 Task: Find connections with filter location Maceió with filter topic #sustainabilitywith filter profile language Spanish with filter current company AVL with filter school Manipal Institute of Technology with filter industry Freight and Package Transportation with filter service category FIle Management with filter keywords title Counselor
Action: Mouse moved to (475, 82)
Screenshot: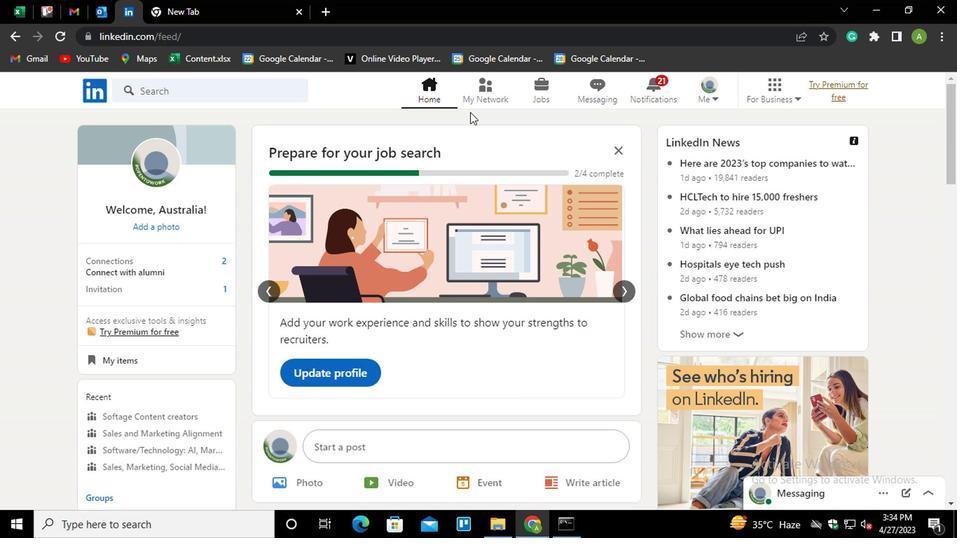
Action: Mouse pressed left at (475, 82)
Screenshot: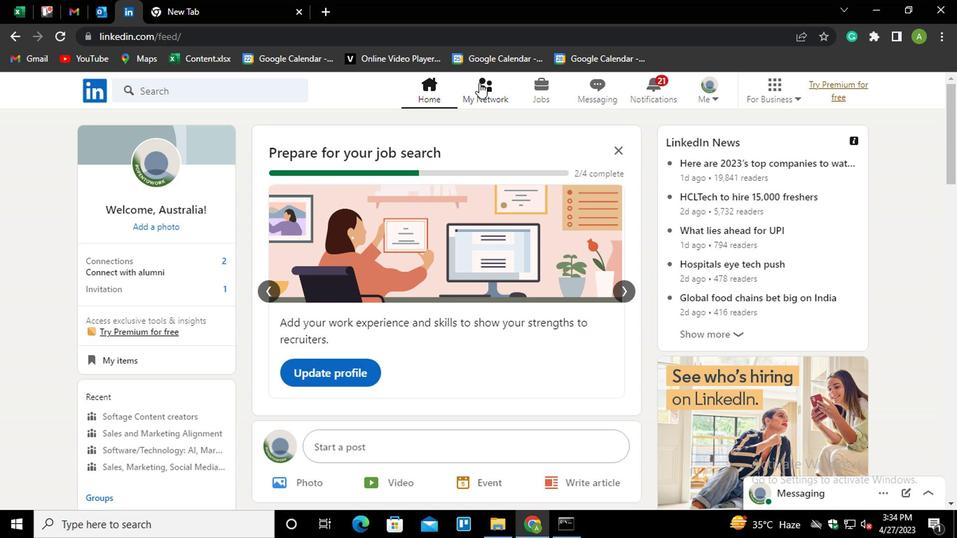 
Action: Mouse moved to (124, 162)
Screenshot: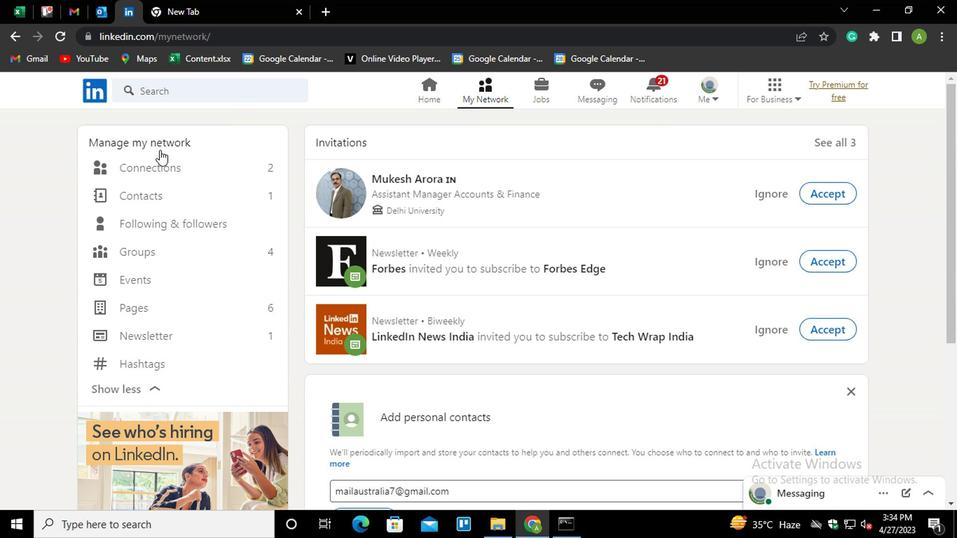 
Action: Mouse pressed left at (124, 162)
Screenshot: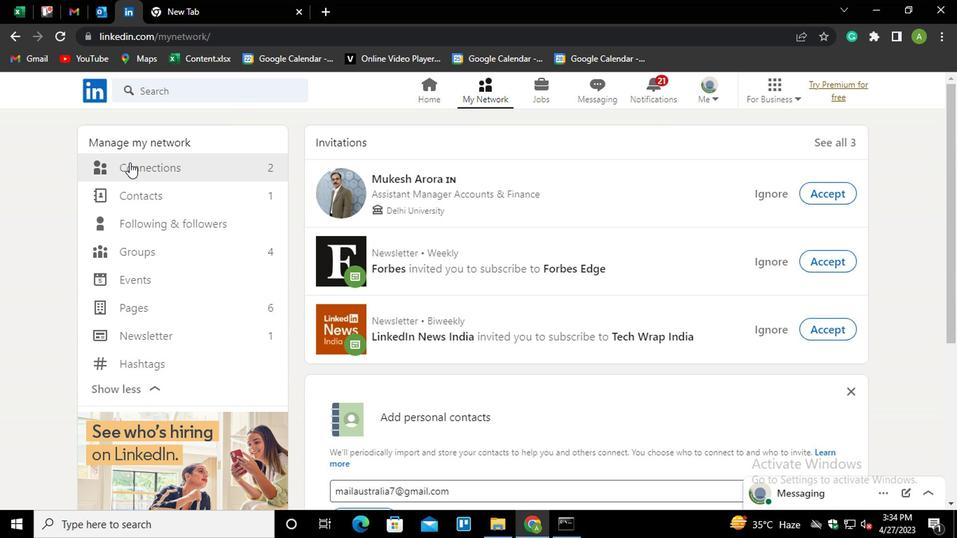 
Action: Mouse moved to (561, 172)
Screenshot: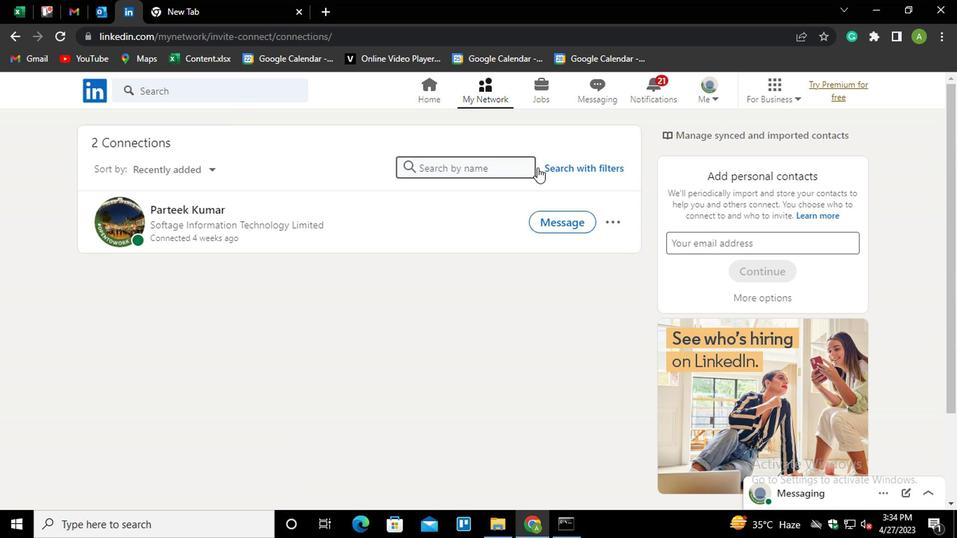 
Action: Mouse pressed left at (561, 172)
Screenshot: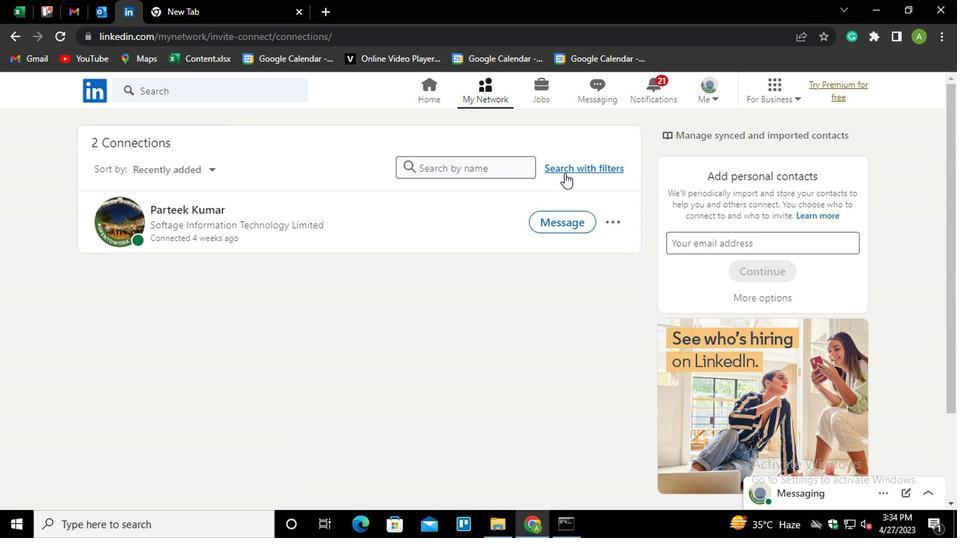 
Action: Mouse moved to (507, 132)
Screenshot: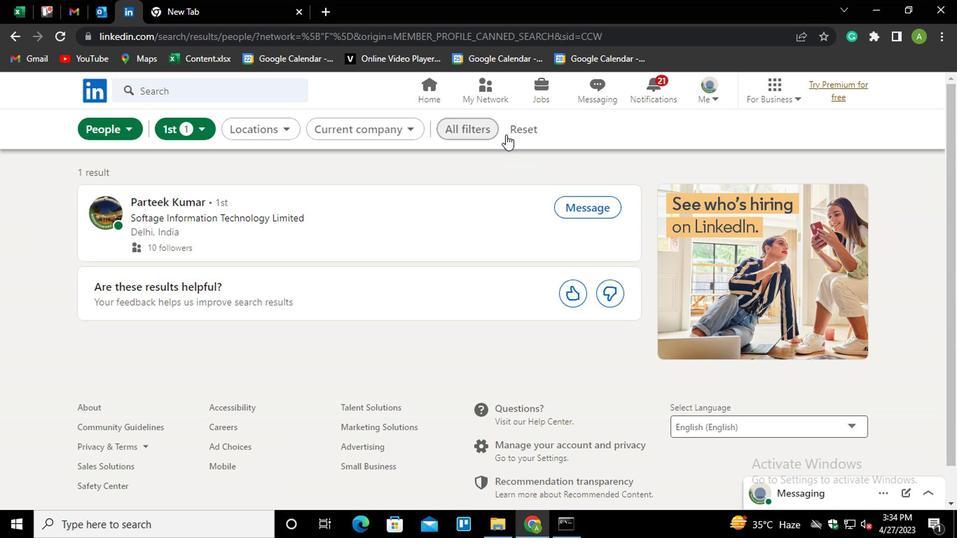 
Action: Mouse pressed left at (507, 132)
Screenshot: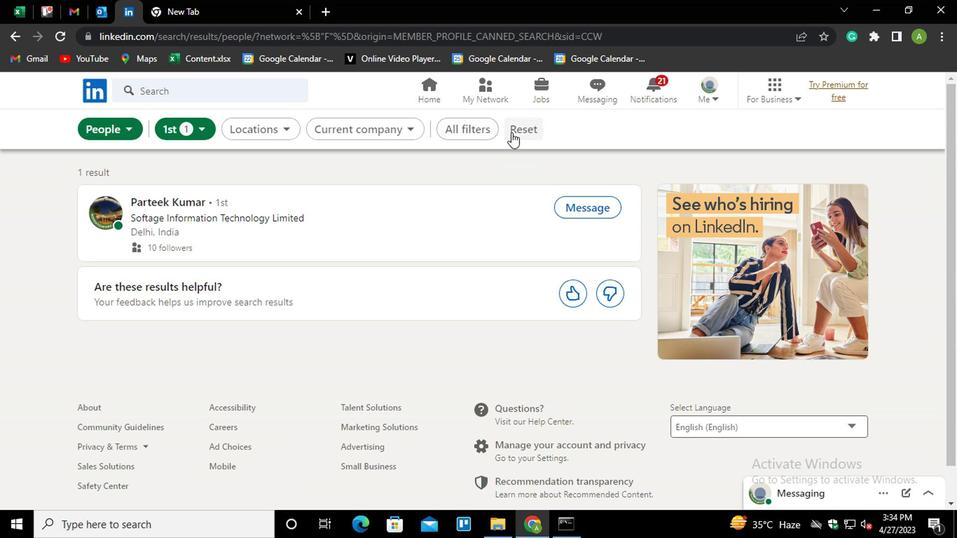 
Action: Mouse moved to (499, 128)
Screenshot: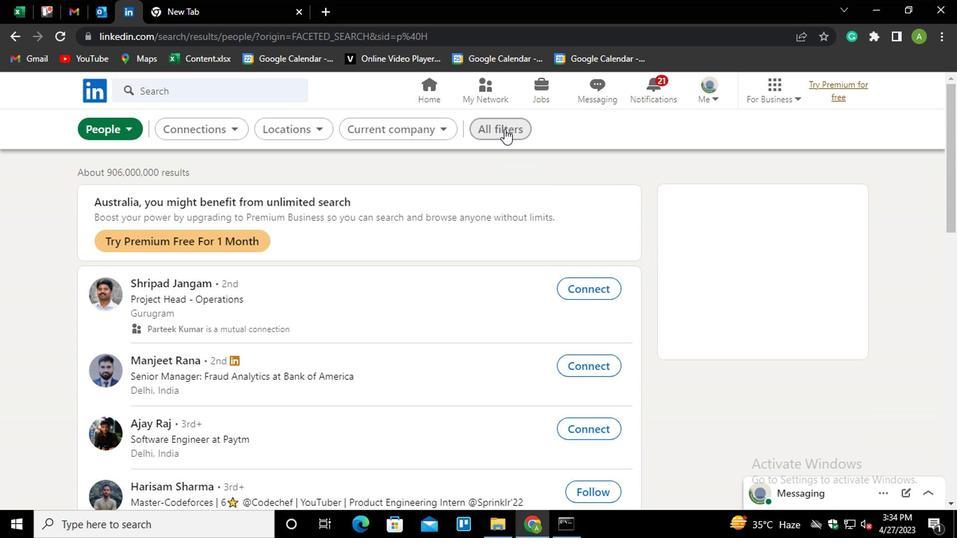 
Action: Mouse pressed left at (499, 128)
Screenshot: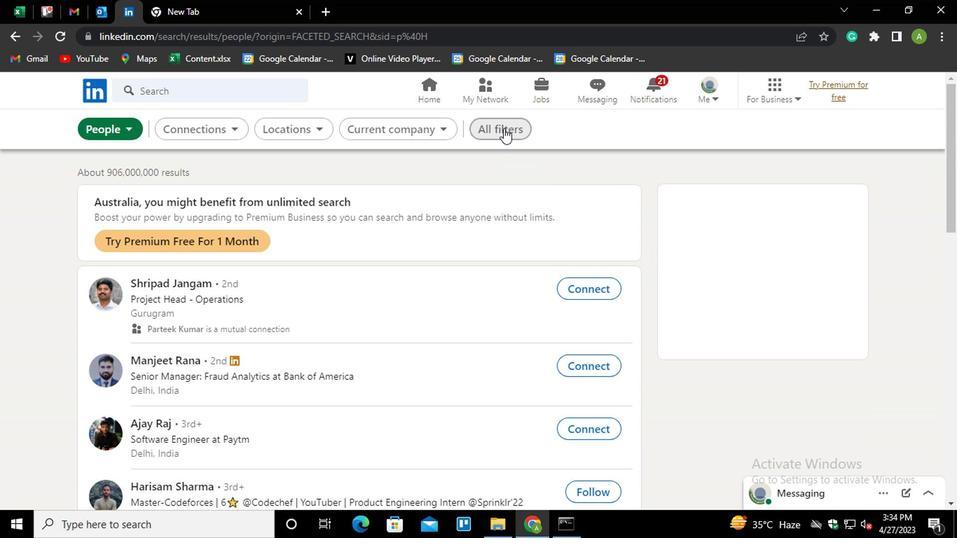 
Action: Mouse moved to (670, 241)
Screenshot: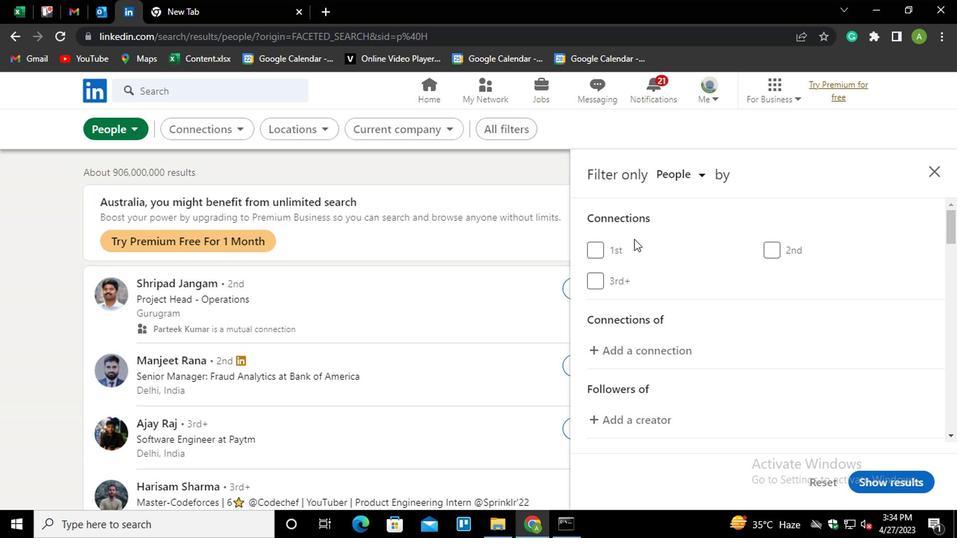
Action: Mouse scrolled (670, 241) with delta (0, 0)
Screenshot: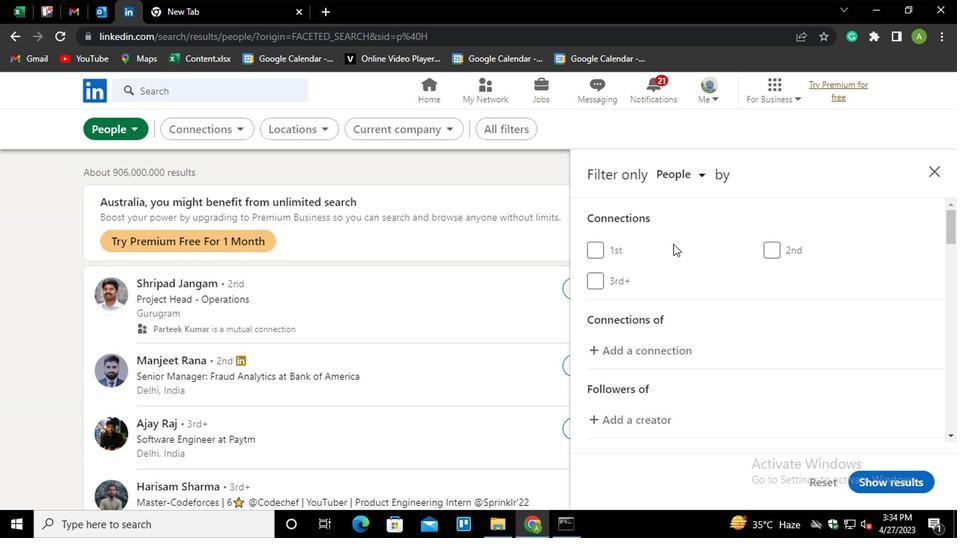 
Action: Mouse scrolled (670, 241) with delta (0, 0)
Screenshot: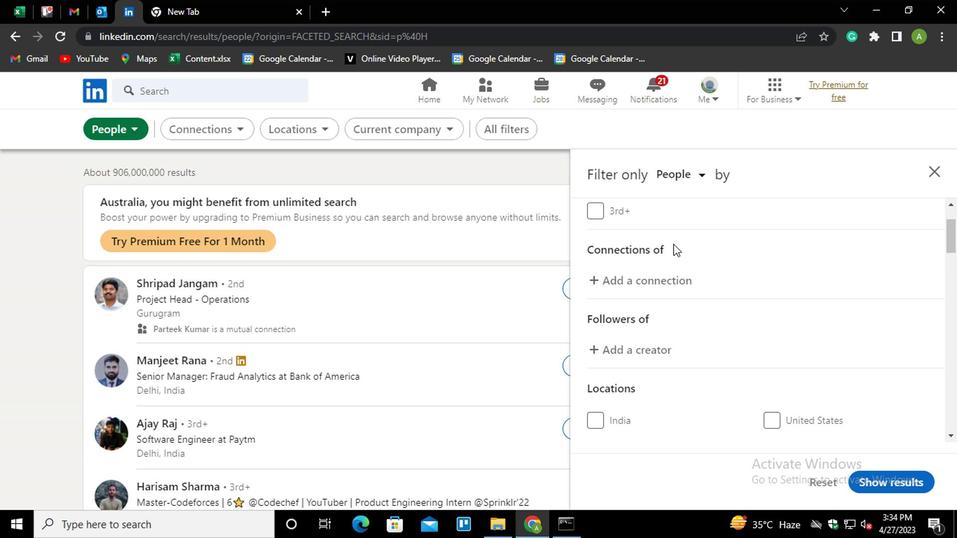 
Action: Mouse scrolled (670, 241) with delta (0, 0)
Screenshot: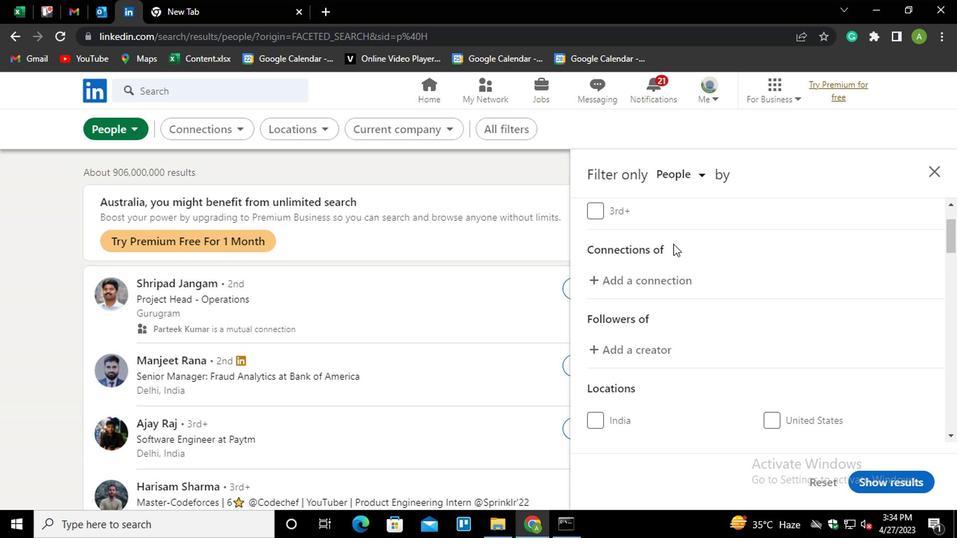 
Action: Mouse moved to (674, 248)
Screenshot: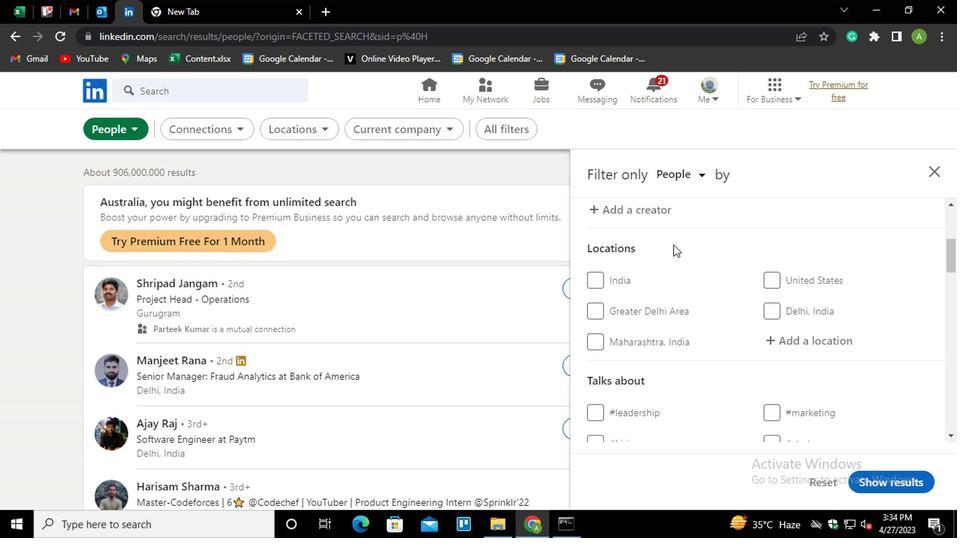 
Action: Mouse scrolled (674, 248) with delta (0, 0)
Screenshot: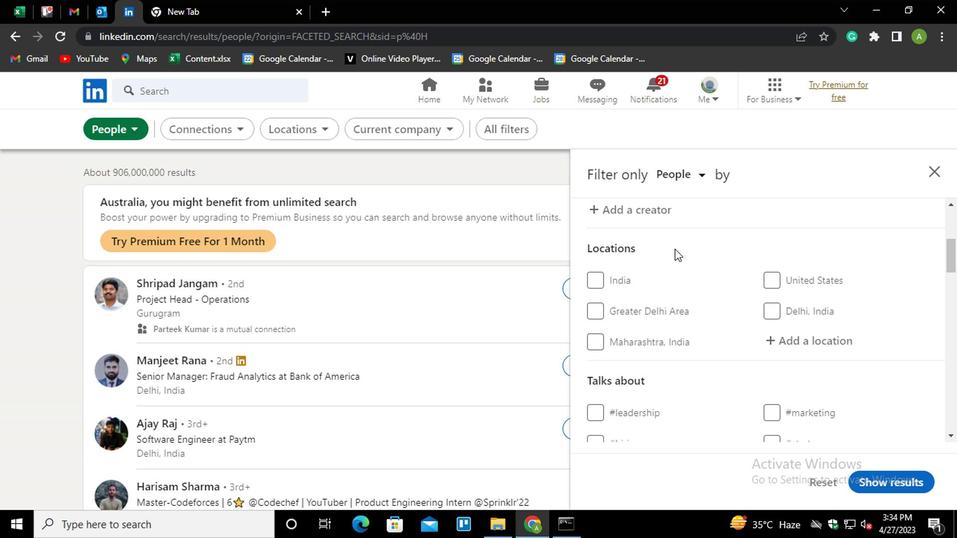 
Action: Mouse moved to (765, 263)
Screenshot: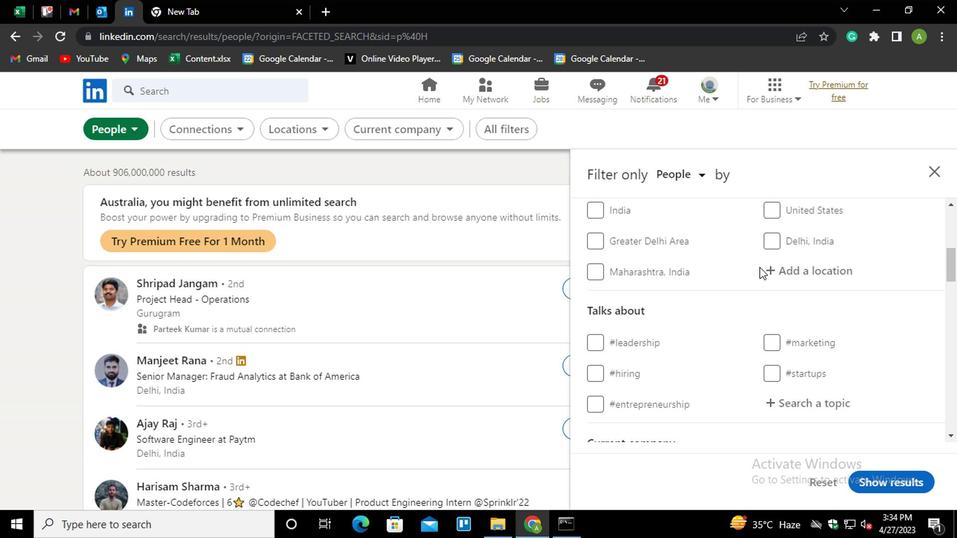 
Action: Mouse pressed left at (765, 263)
Screenshot: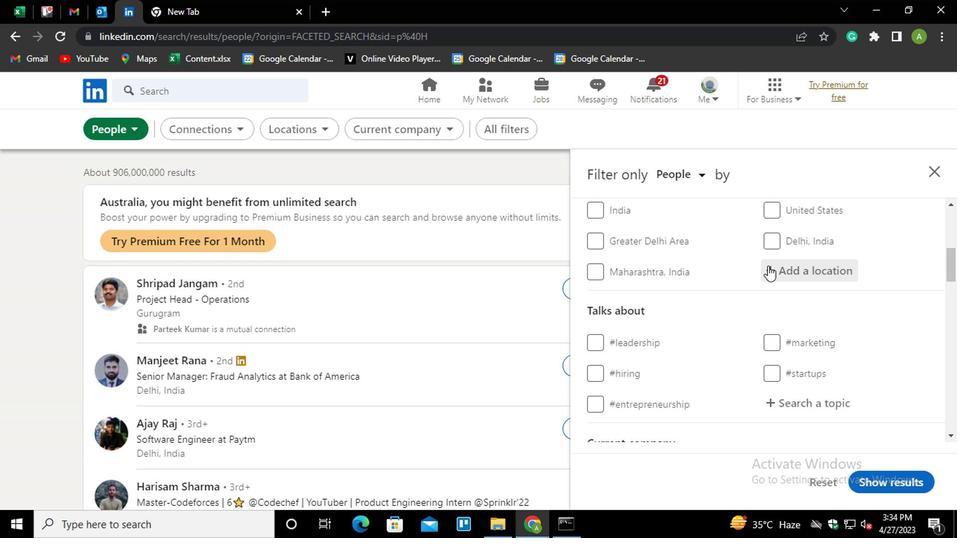 
Action: Mouse moved to (779, 270)
Screenshot: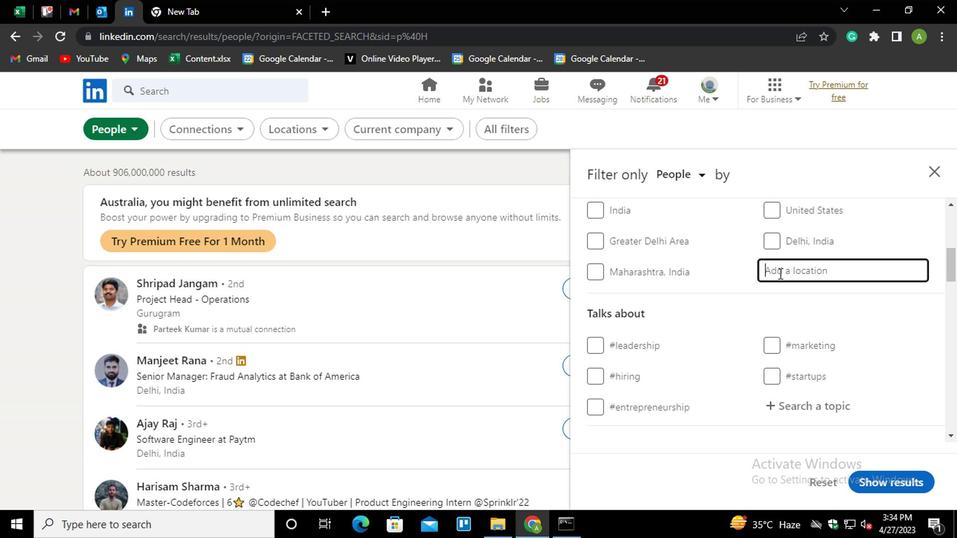 
Action: Mouse pressed left at (779, 270)
Screenshot: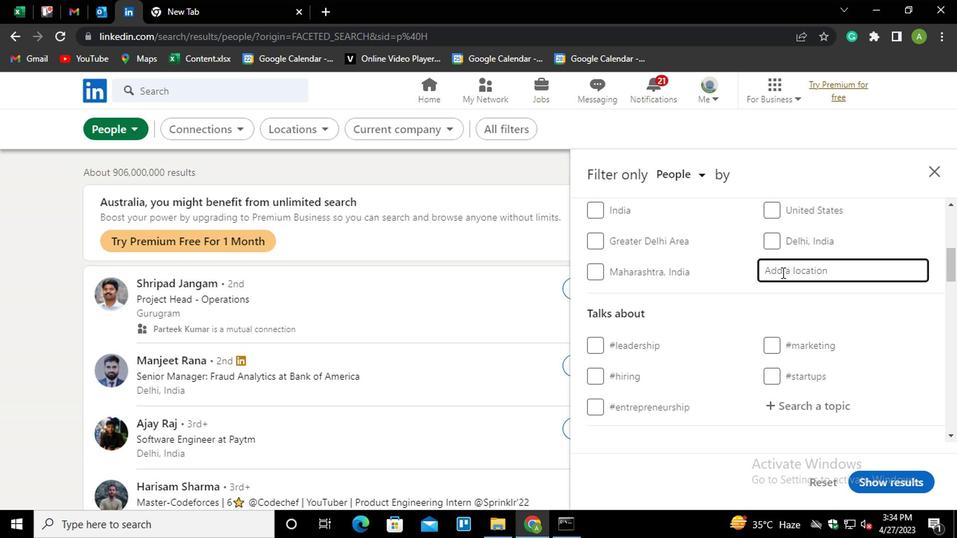 
Action: Mouse moved to (779, 269)
Screenshot: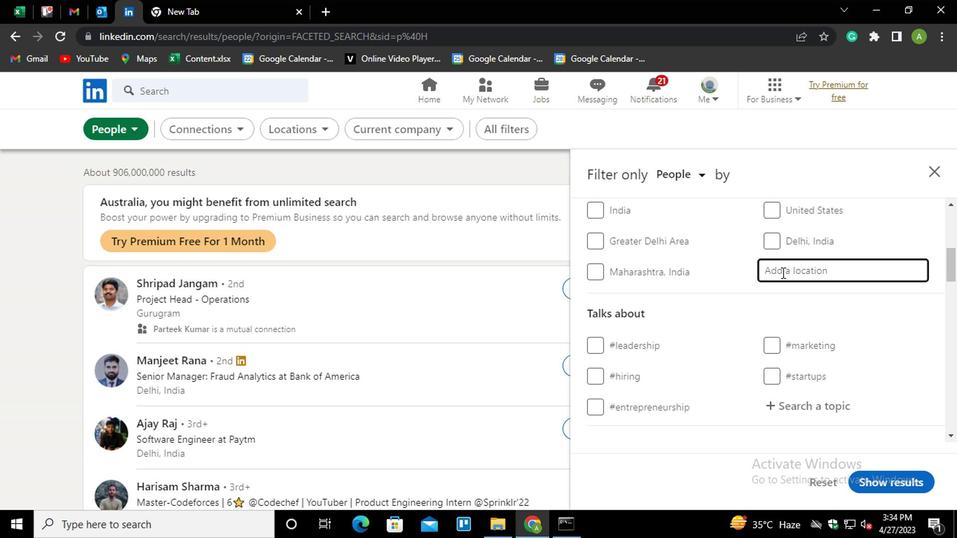 
Action: Key pressed <Key.shift>MACEIO<Key.down><Key.enter>
Screenshot: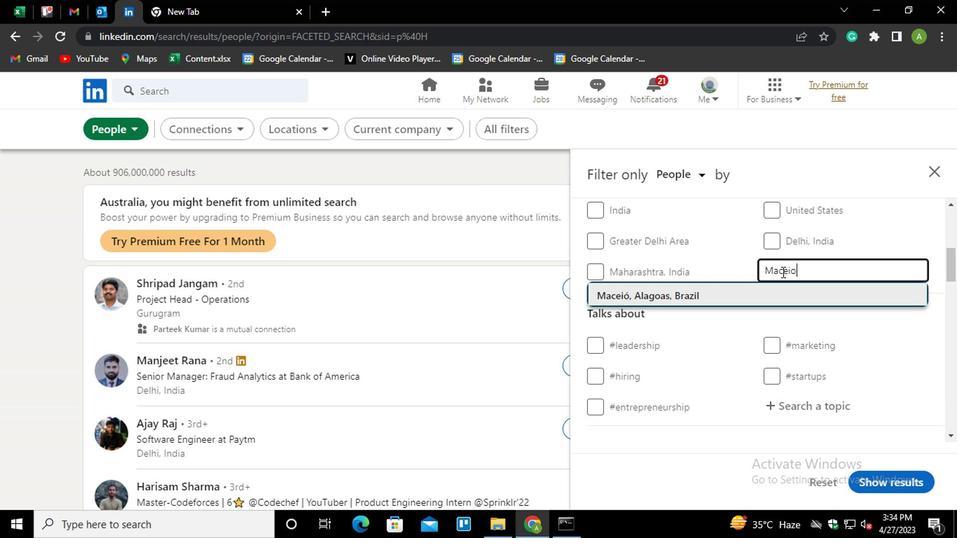 
Action: Mouse scrolled (779, 268) with delta (0, 0)
Screenshot: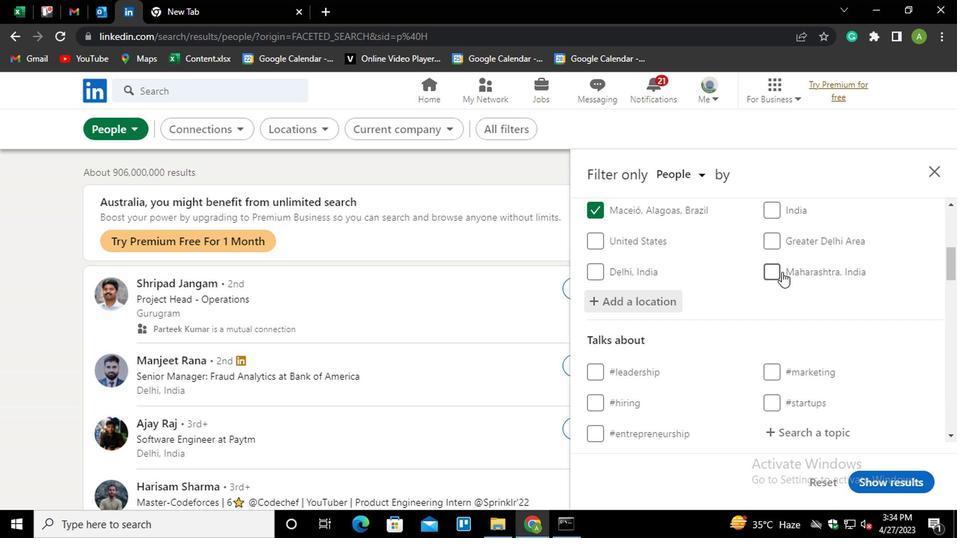 
Action: Mouse moved to (781, 268)
Screenshot: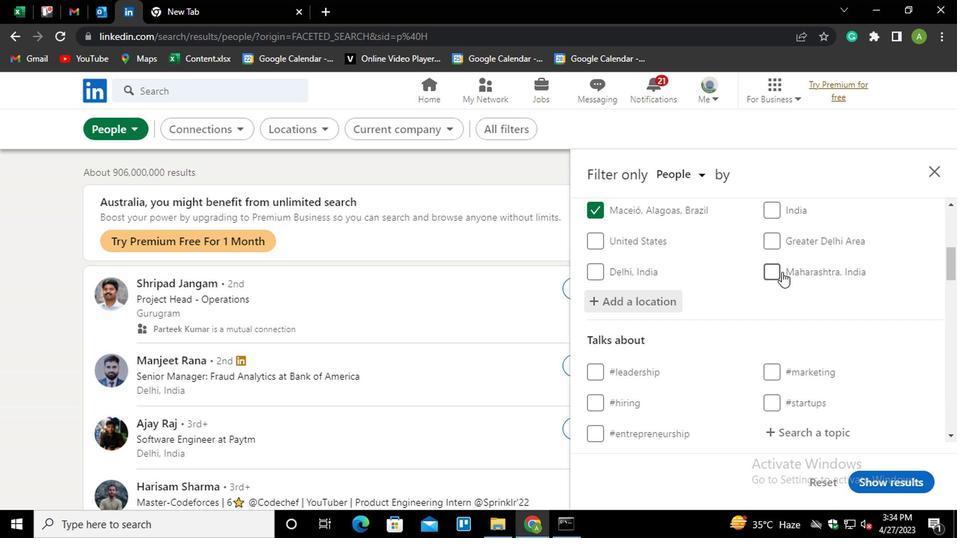 
Action: Mouse scrolled (781, 267) with delta (0, 0)
Screenshot: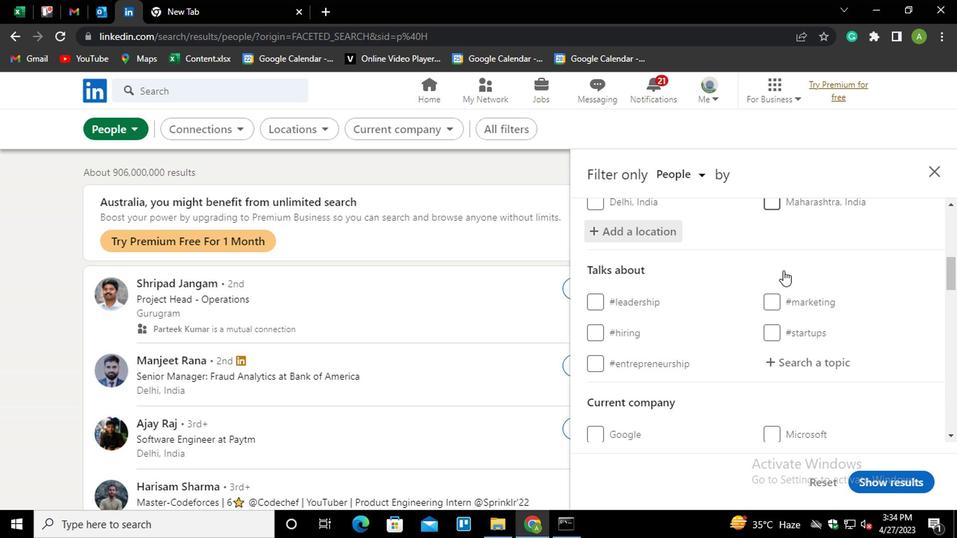
Action: Mouse moved to (781, 268)
Screenshot: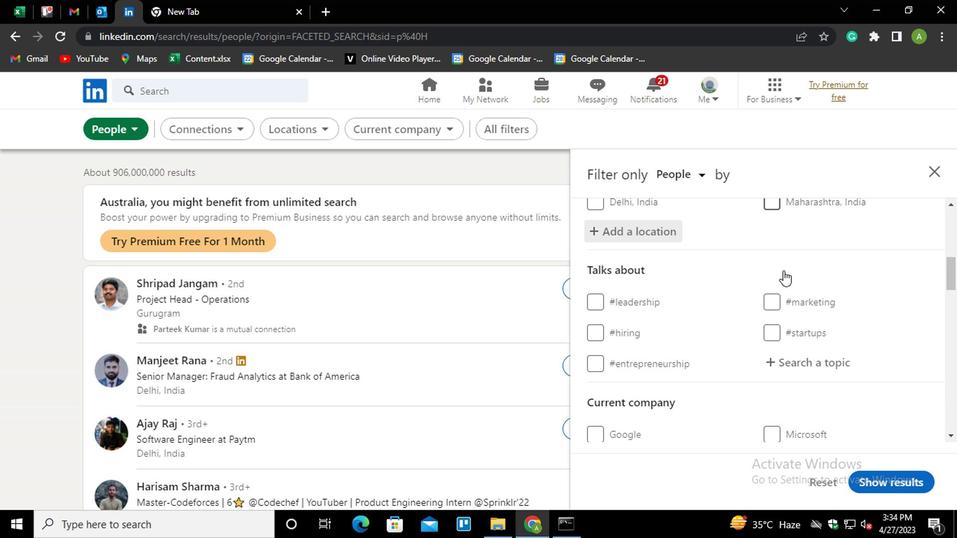 
Action: Mouse scrolled (781, 267) with delta (0, 0)
Screenshot: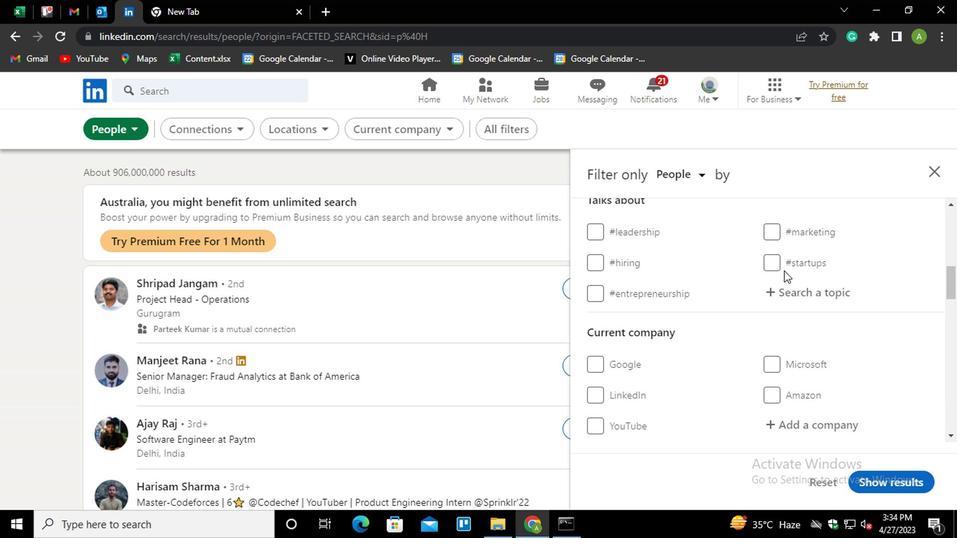 
Action: Mouse scrolled (781, 268) with delta (0, 0)
Screenshot: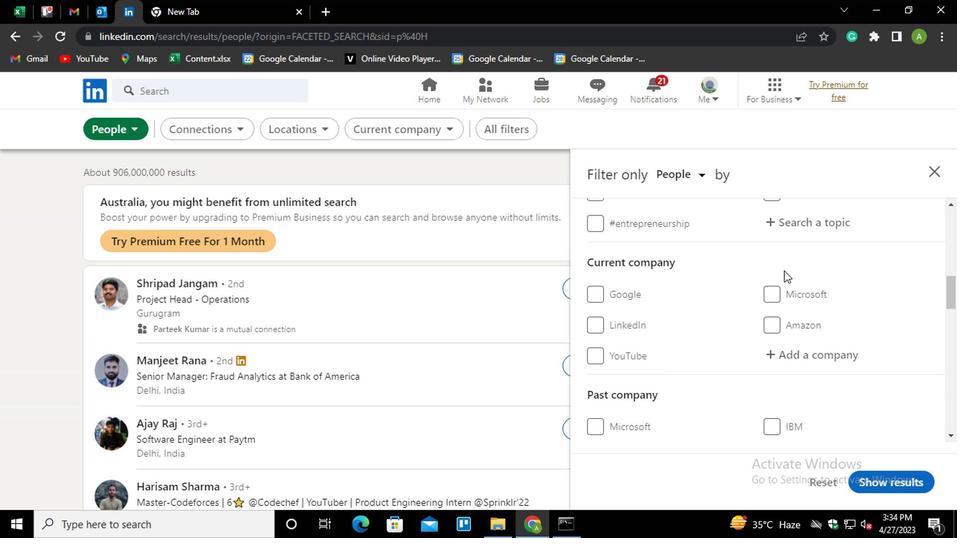 
Action: Mouse scrolled (781, 268) with delta (0, 0)
Screenshot: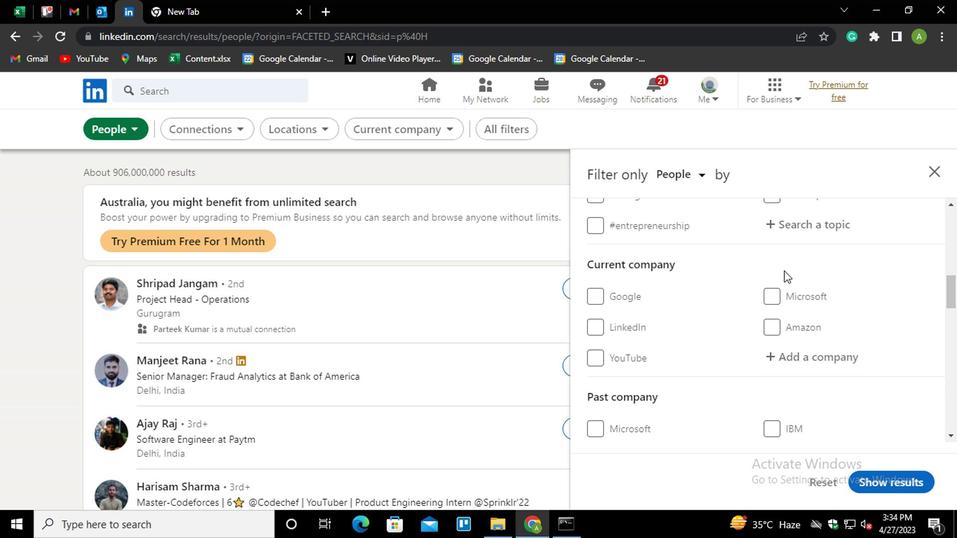 
Action: Mouse scrolled (781, 268) with delta (0, 0)
Screenshot: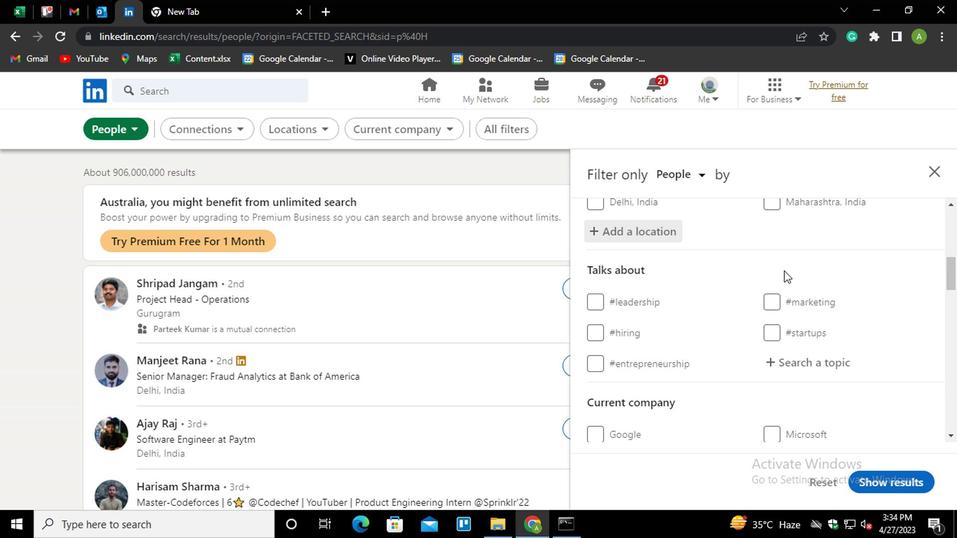 
Action: Mouse moved to (777, 420)
Screenshot: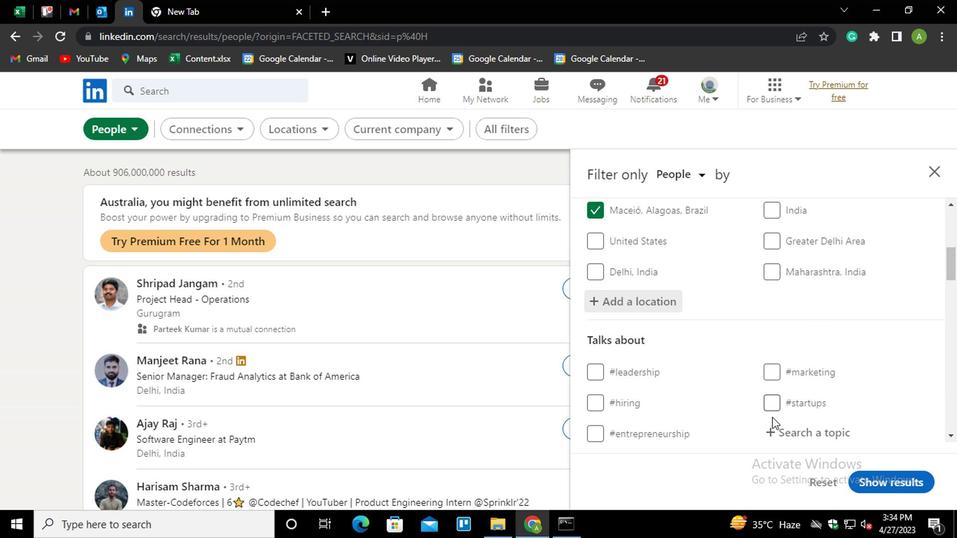 
Action: Mouse pressed left at (777, 420)
Screenshot: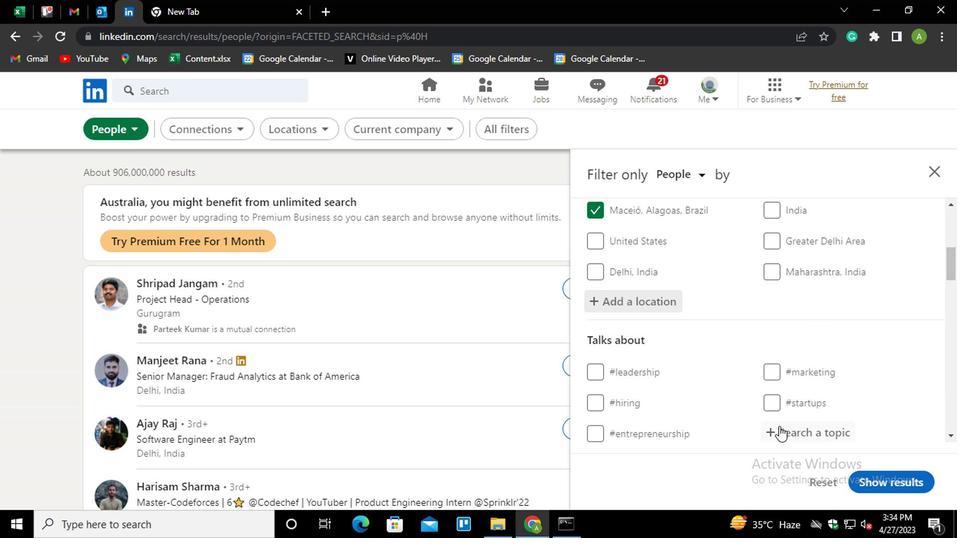 
Action: Mouse moved to (779, 422)
Screenshot: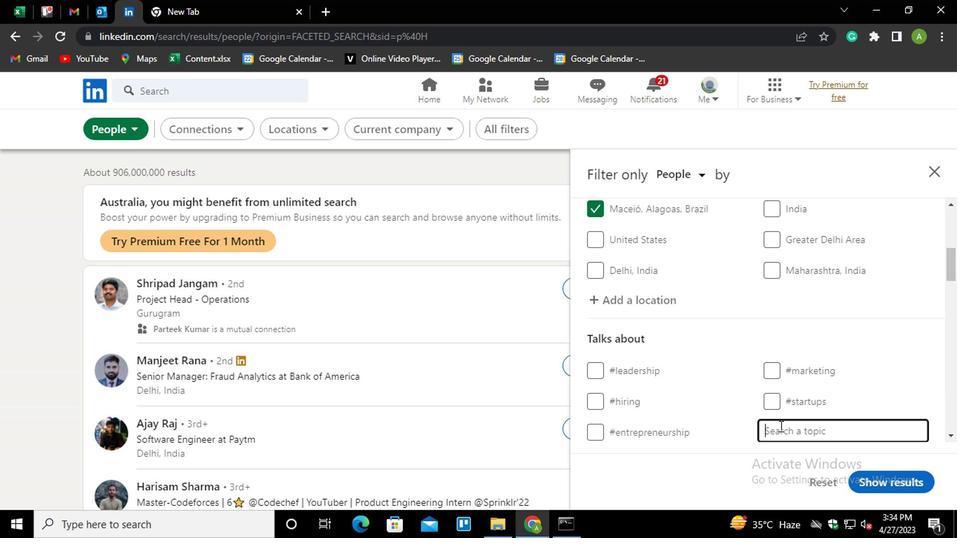 
Action: Mouse pressed left at (779, 422)
Screenshot: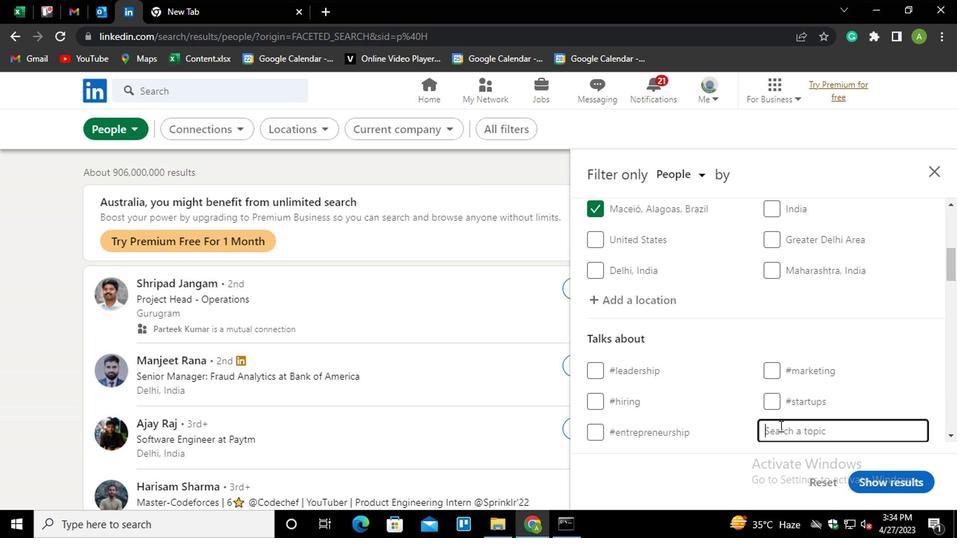 
Action: Mouse scrolled (779, 421) with delta (0, 0)
Screenshot: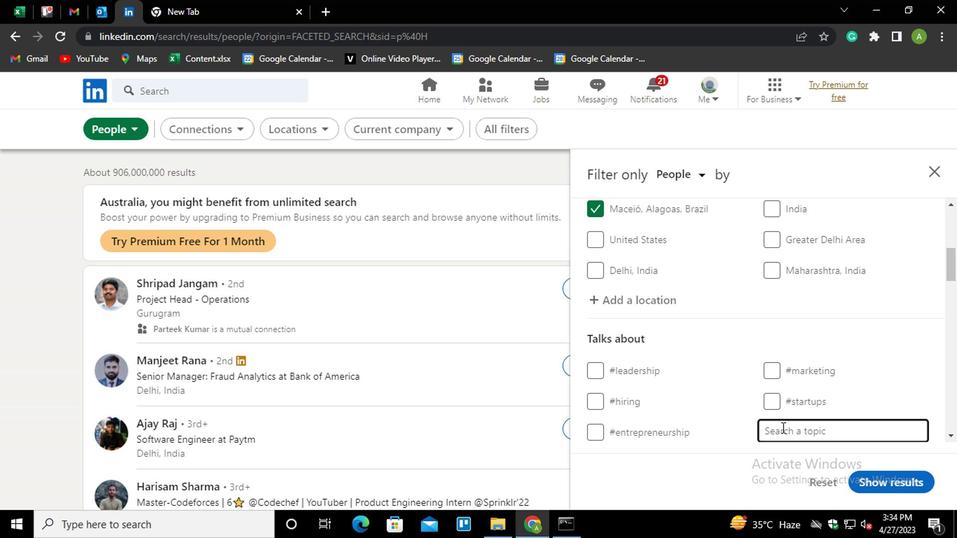 
Action: Key pressed <Key.shift>#SIS<Key.backspace><Key.backspace>USTAINABILITY
Screenshot: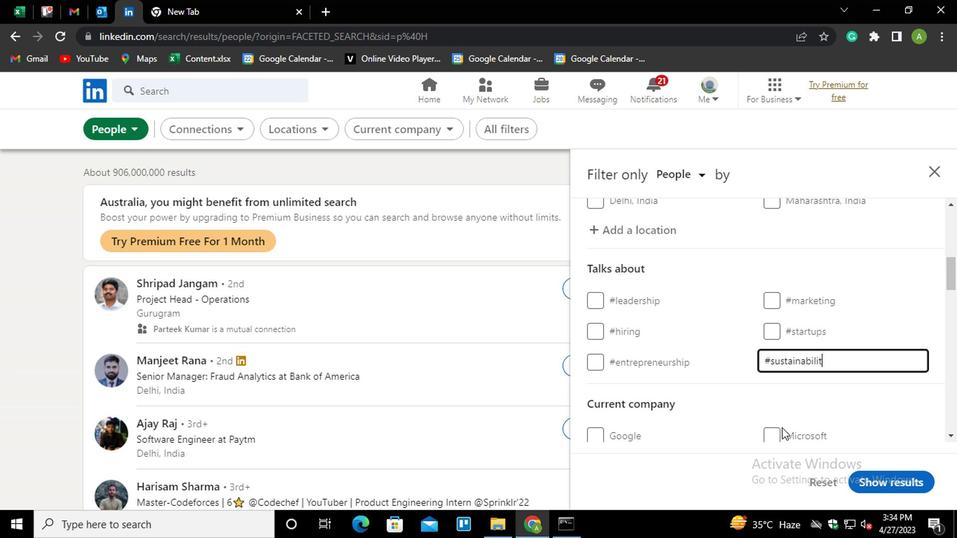 
Action: Mouse moved to (899, 398)
Screenshot: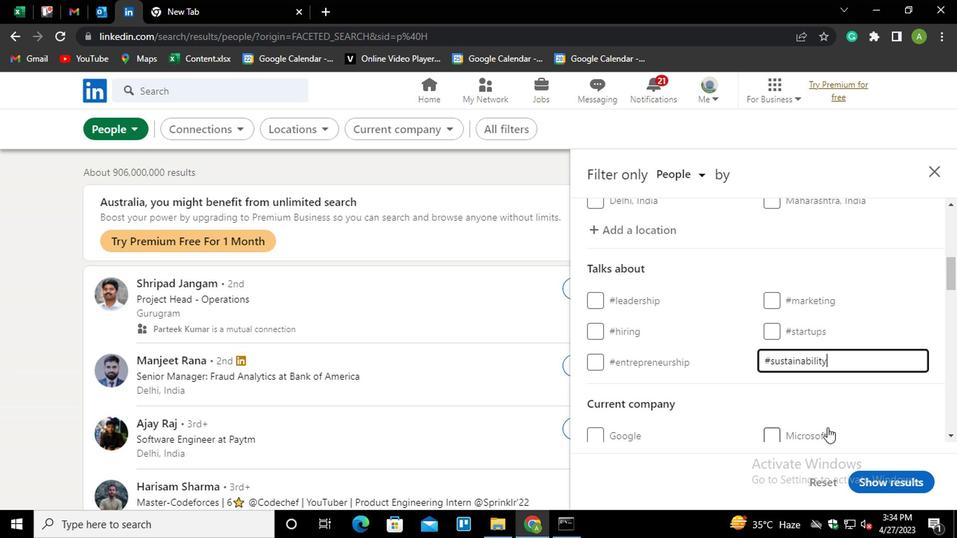 
Action: Mouse pressed left at (899, 398)
Screenshot: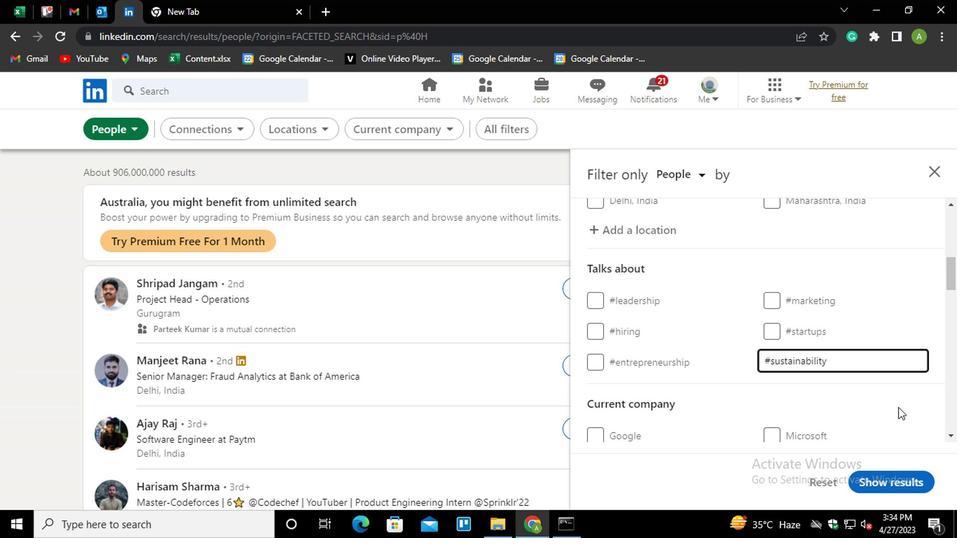 
Action: Mouse scrolled (899, 398) with delta (0, 0)
Screenshot: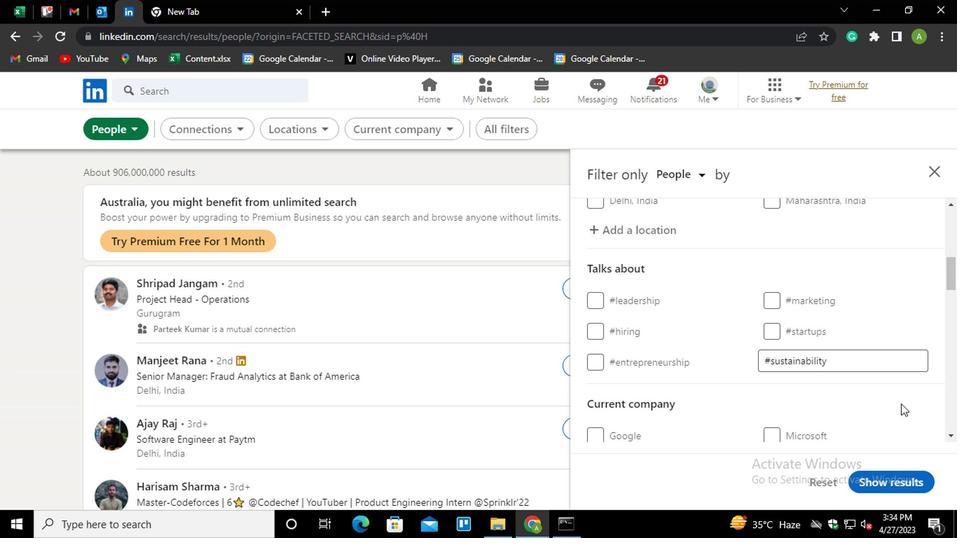 
Action: Mouse moved to (898, 394)
Screenshot: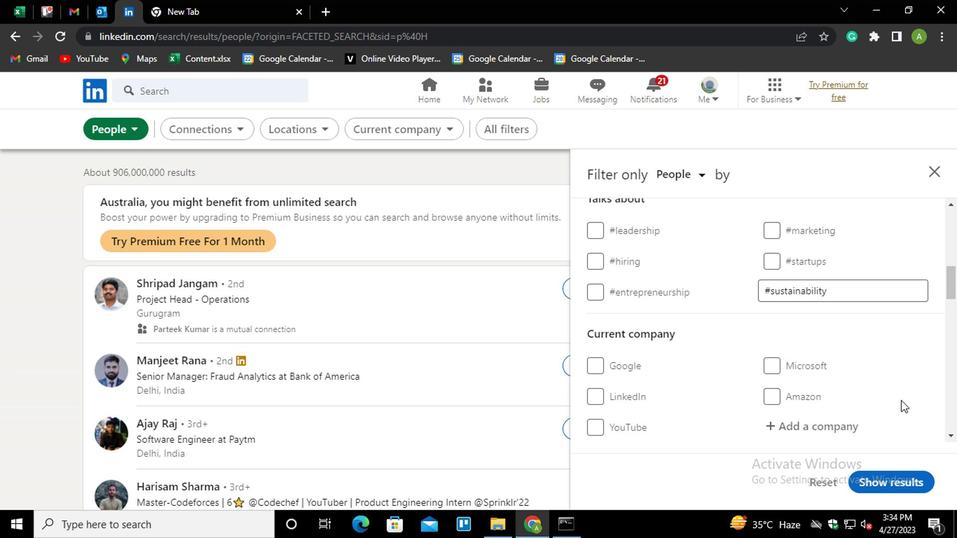 
Action: Mouse scrolled (898, 393) with delta (0, 0)
Screenshot: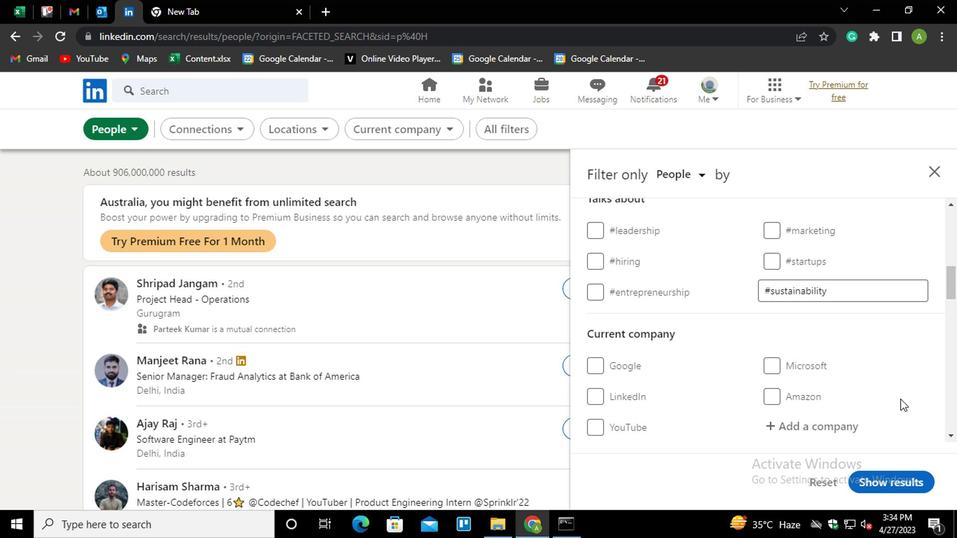 
Action: Mouse scrolled (898, 393) with delta (0, 0)
Screenshot: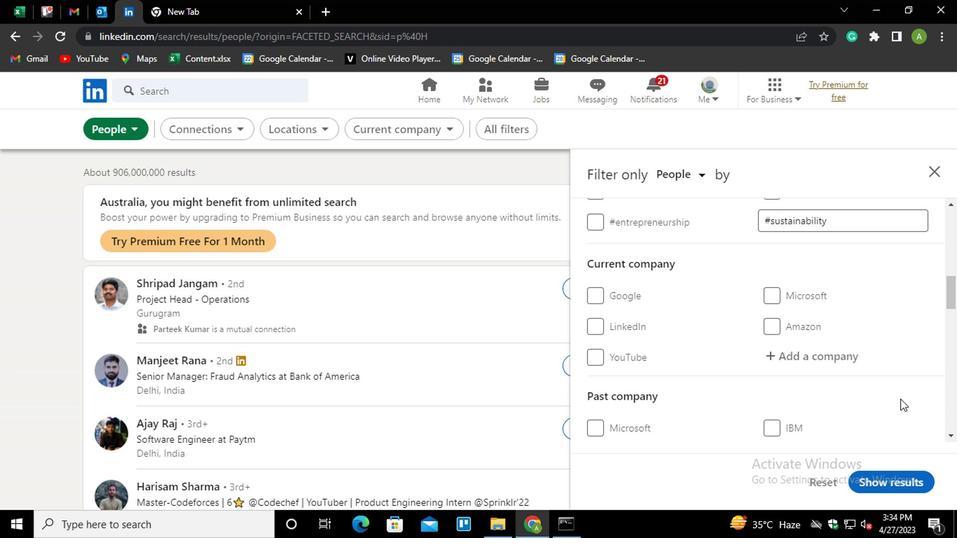 
Action: Mouse moved to (898, 393)
Screenshot: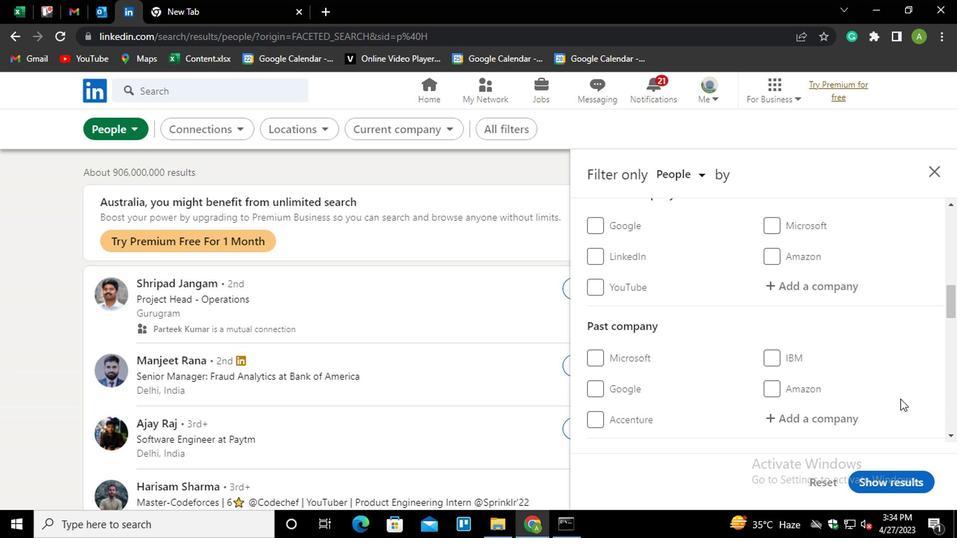 
Action: Mouse scrolled (898, 392) with delta (0, 0)
Screenshot: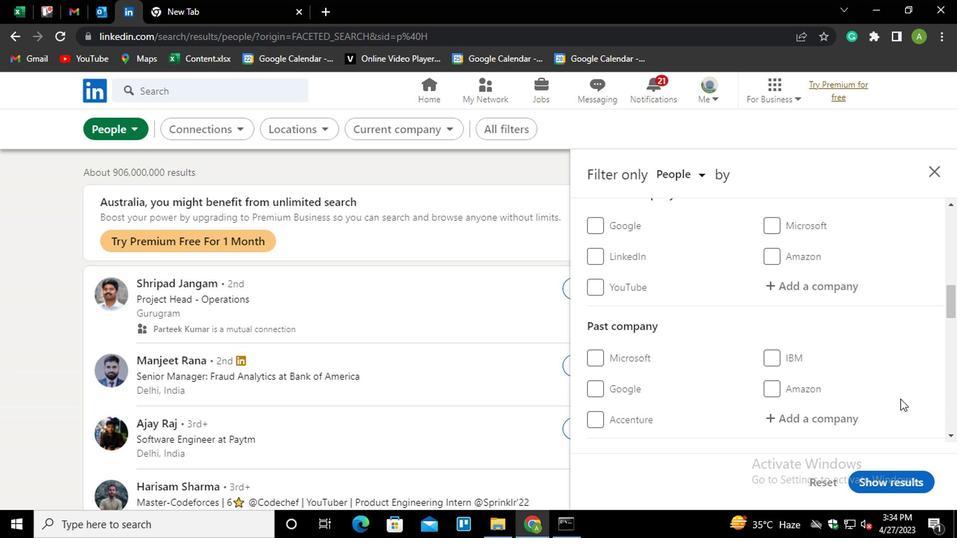 
Action: Mouse scrolled (898, 392) with delta (0, 0)
Screenshot: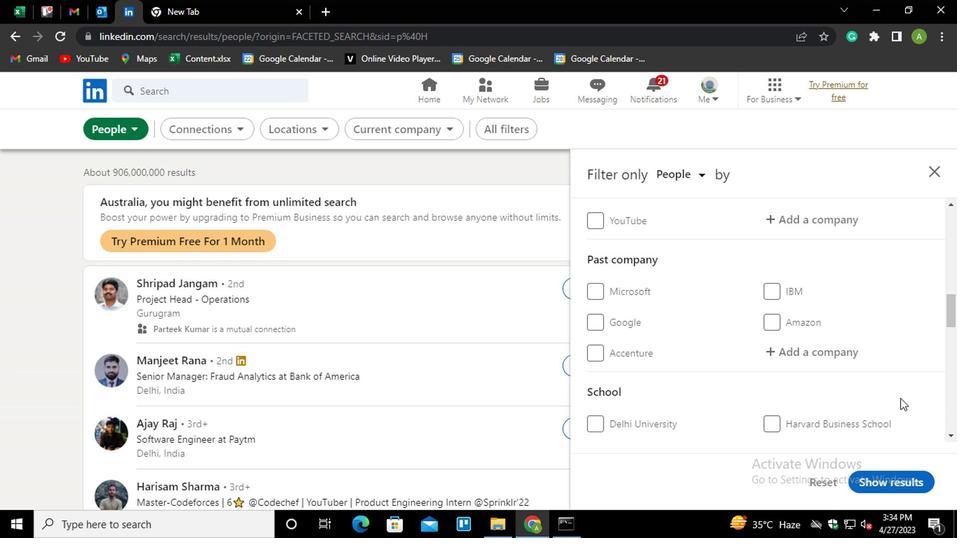 
Action: Mouse scrolled (898, 392) with delta (0, 0)
Screenshot: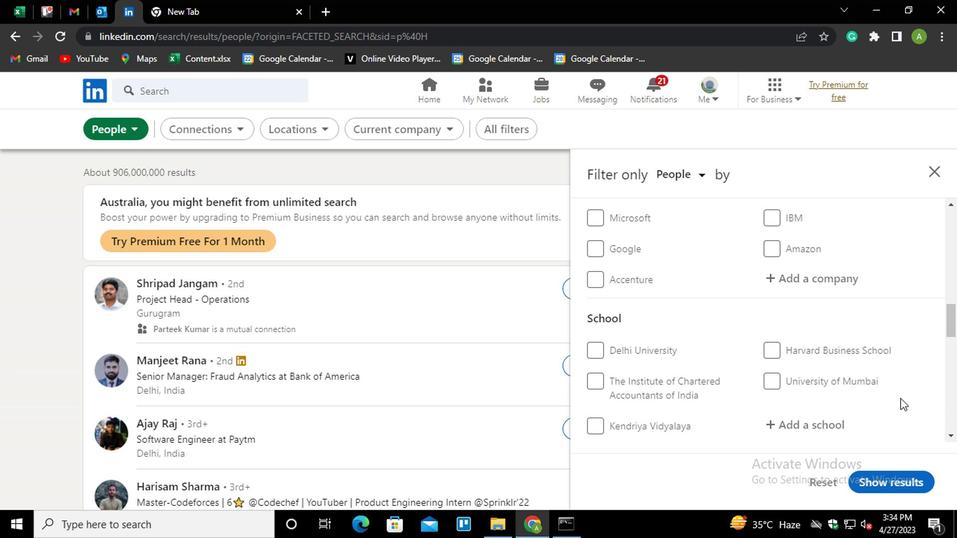 
Action: Mouse moved to (898, 393)
Screenshot: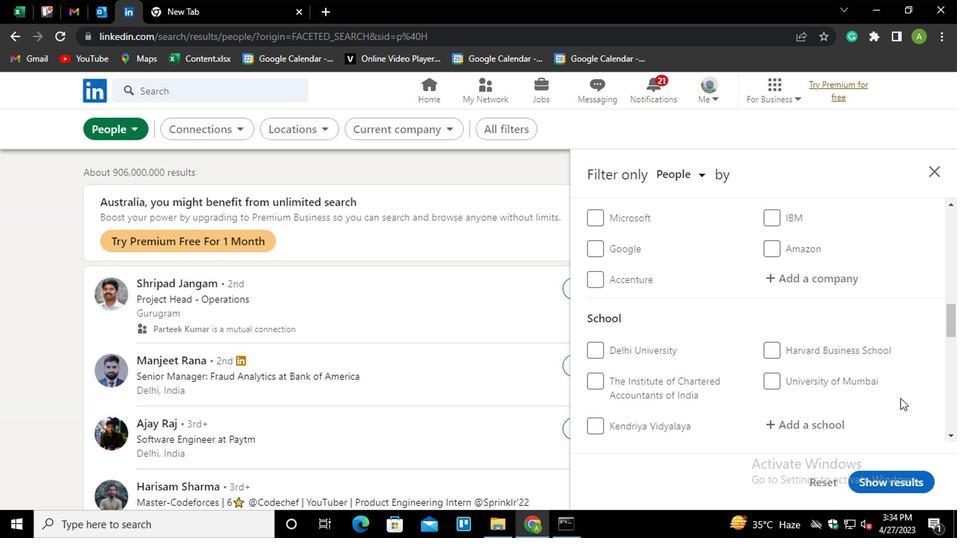 
Action: Mouse scrolled (898, 392) with delta (0, 0)
Screenshot: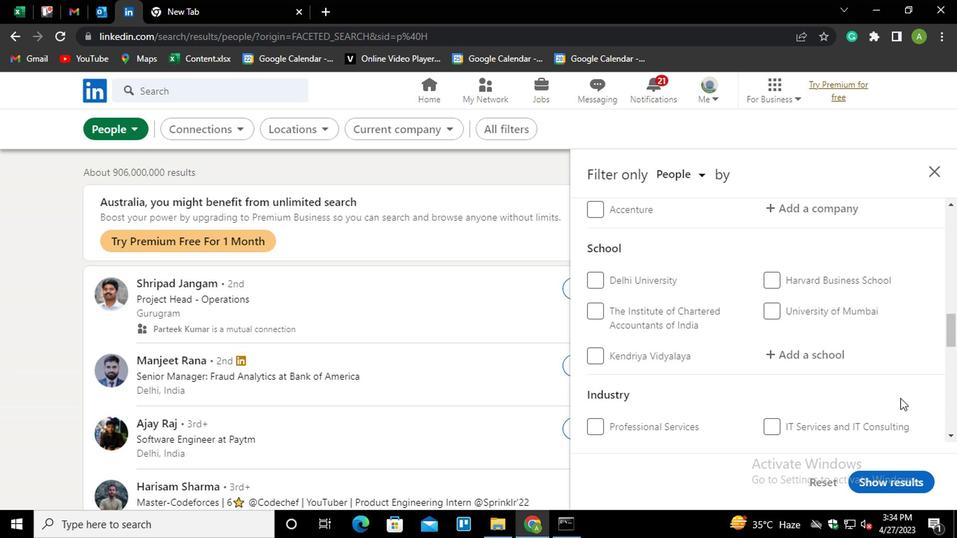 
Action: Mouse scrolled (898, 392) with delta (0, 0)
Screenshot: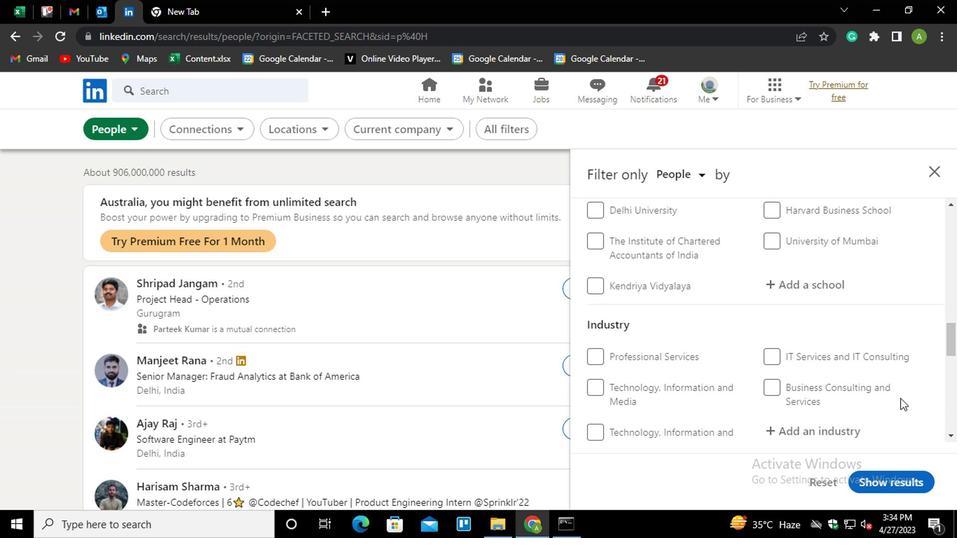 
Action: Mouse scrolled (898, 392) with delta (0, 0)
Screenshot: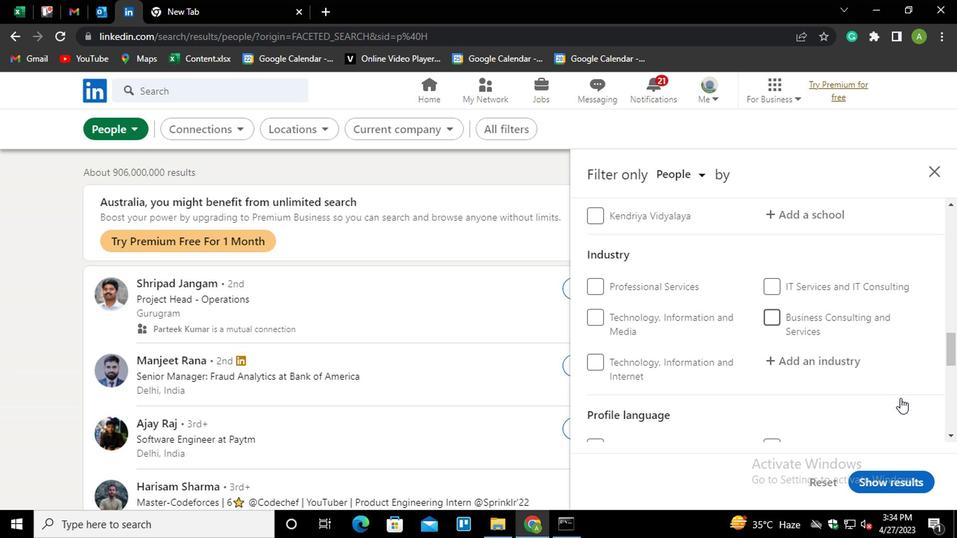 
Action: Mouse scrolled (898, 392) with delta (0, 0)
Screenshot: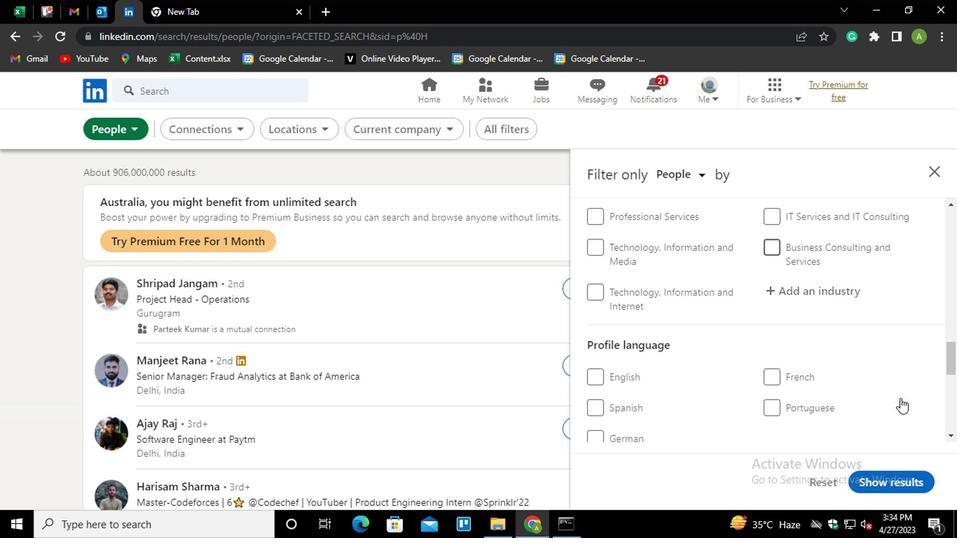 
Action: Mouse moved to (593, 335)
Screenshot: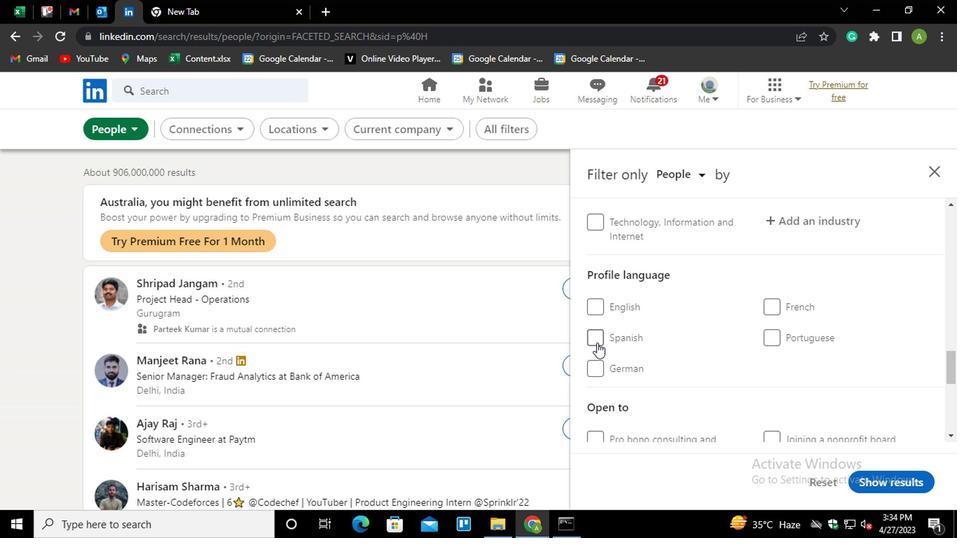 
Action: Mouse pressed left at (593, 335)
Screenshot: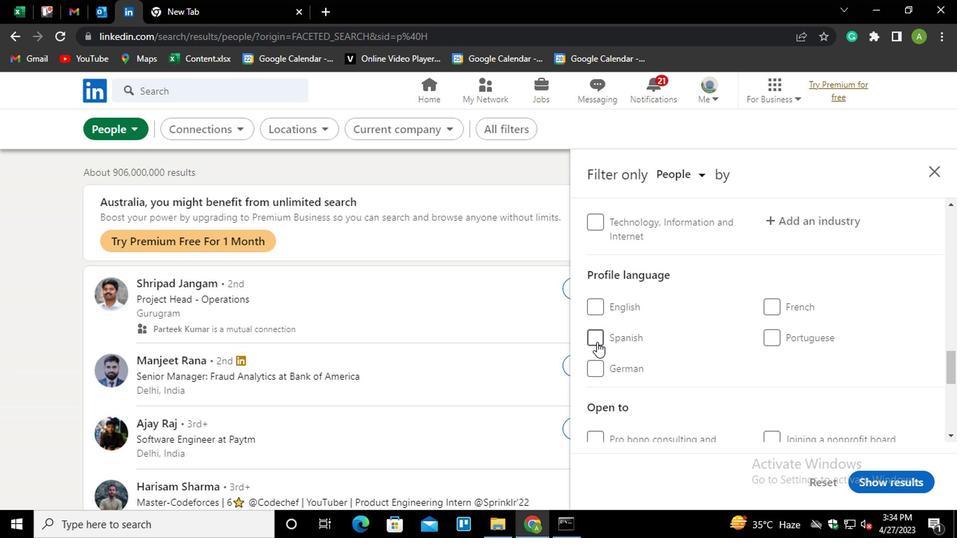 
Action: Mouse moved to (744, 369)
Screenshot: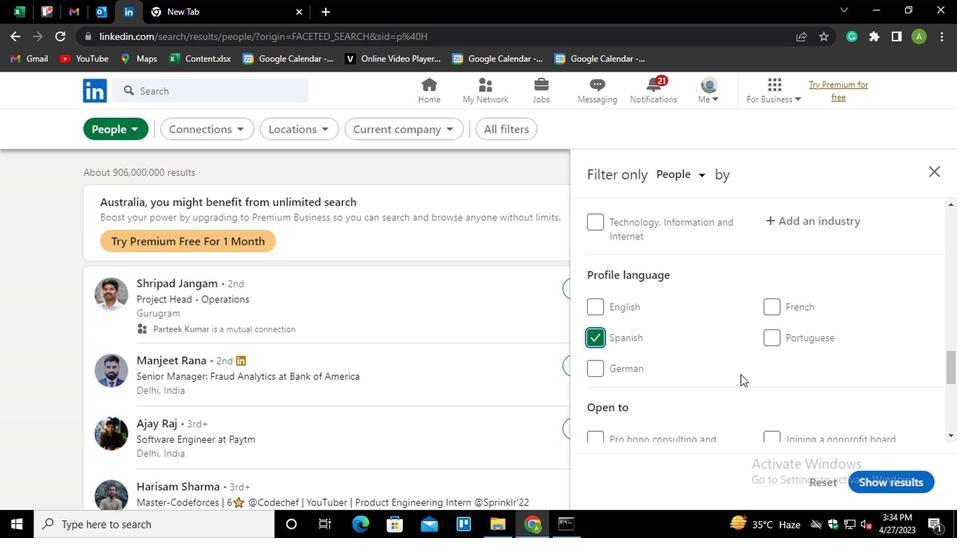 
Action: Mouse scrolled (744, 370) with delta (0, 0)
Screenshot: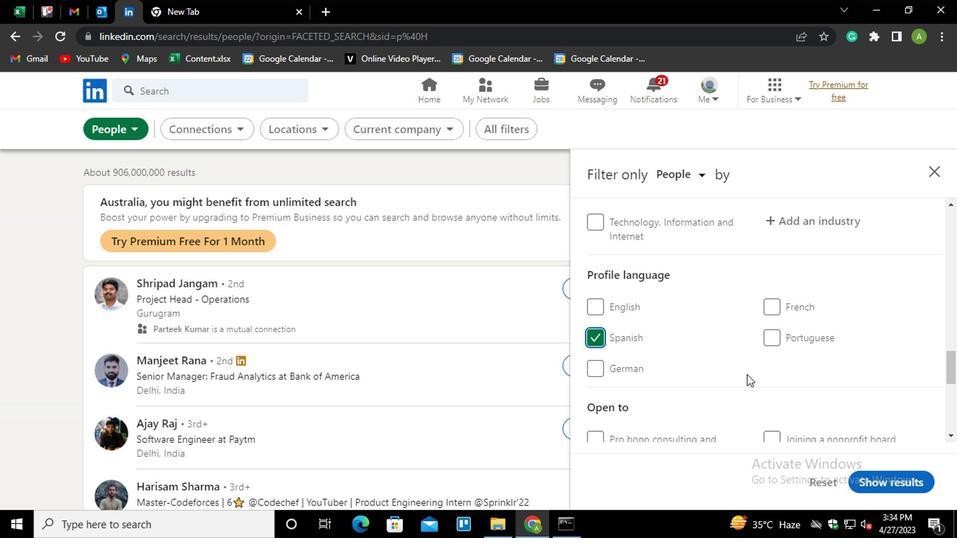 
Action: Mouse scrolled (744, 370) with delta (0, 0)
Screenshot: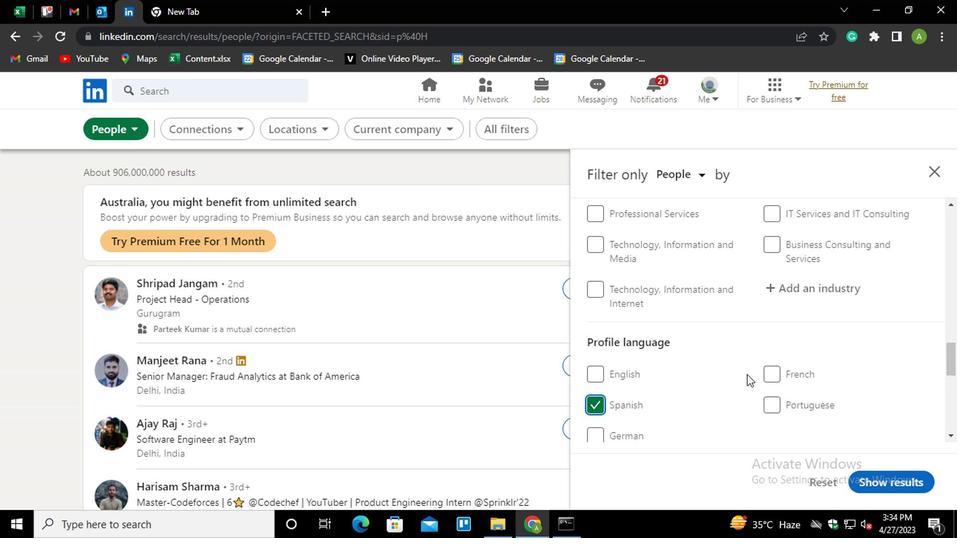 
Action: Mouse moved to (746, 369)
Screenshot: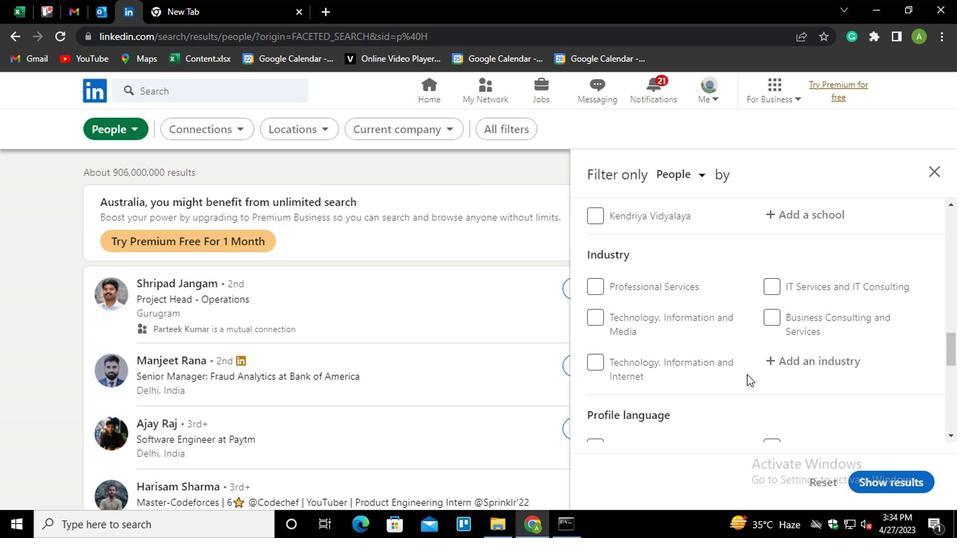 
Action: Mouse scrolled (746, 370) with delta (0, 0)
Screenshot: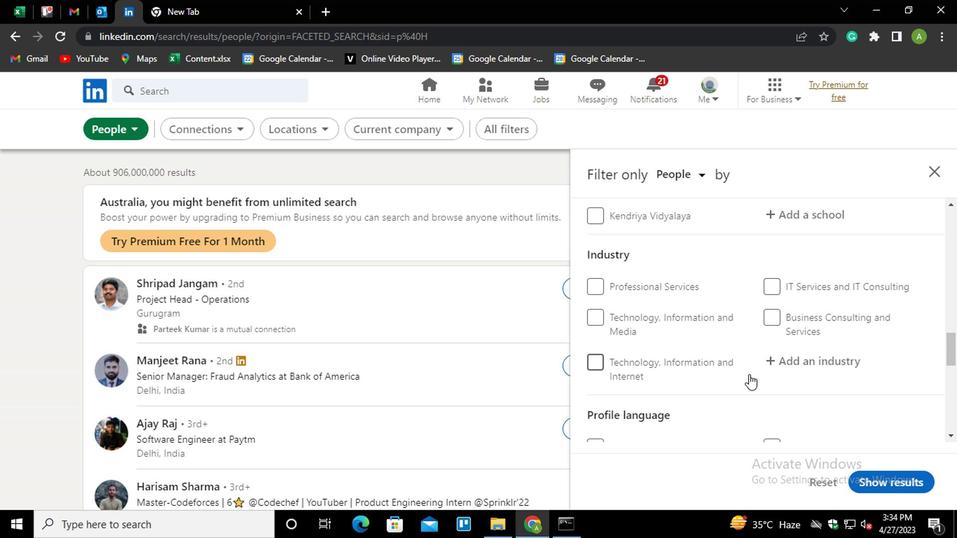 
Action: Mouse scrolled (746, 370) with delta (0, 0)
Screenshot: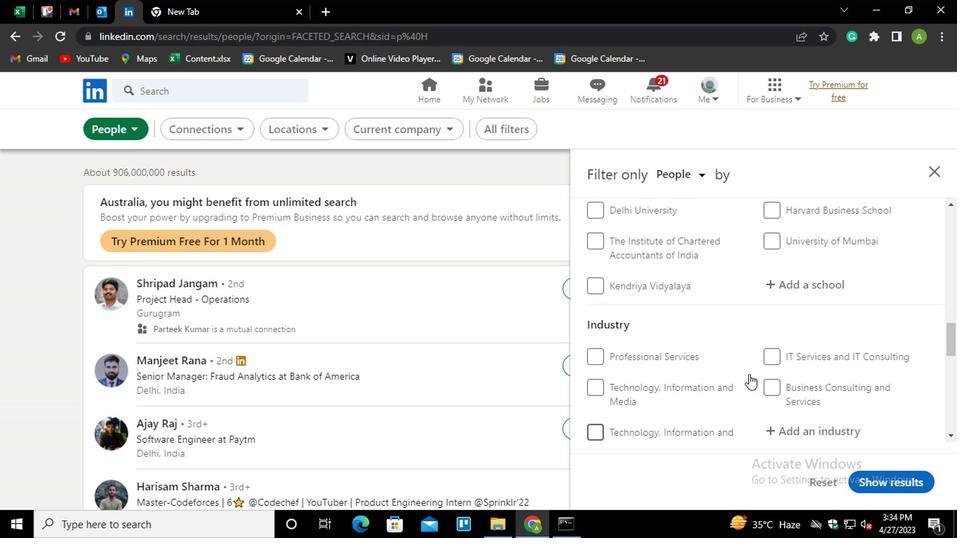 
Action: Mouse scrolled (746, 370) with delta (0, 0)
Screenshot: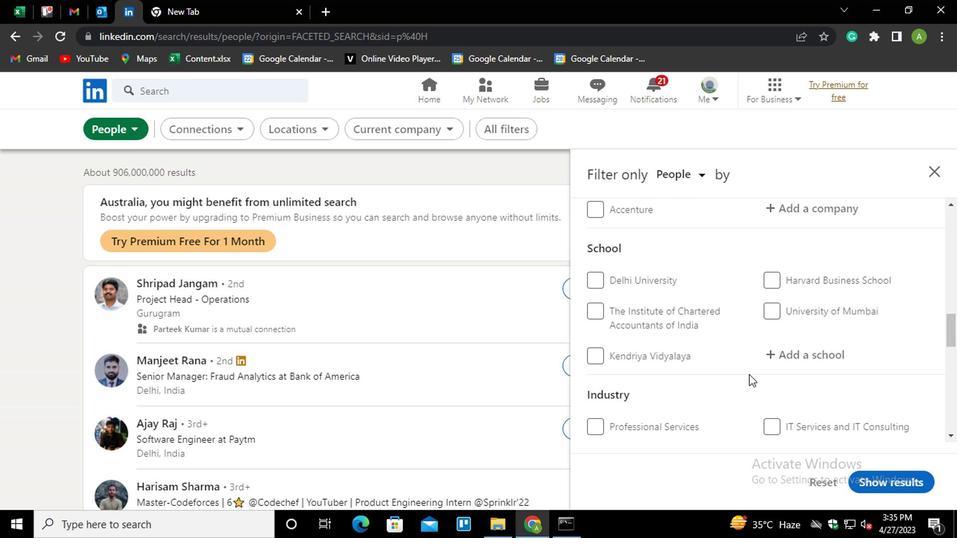 
Action: Mouse scrolled (746, 370) with delta (0, 0)
Screenshot: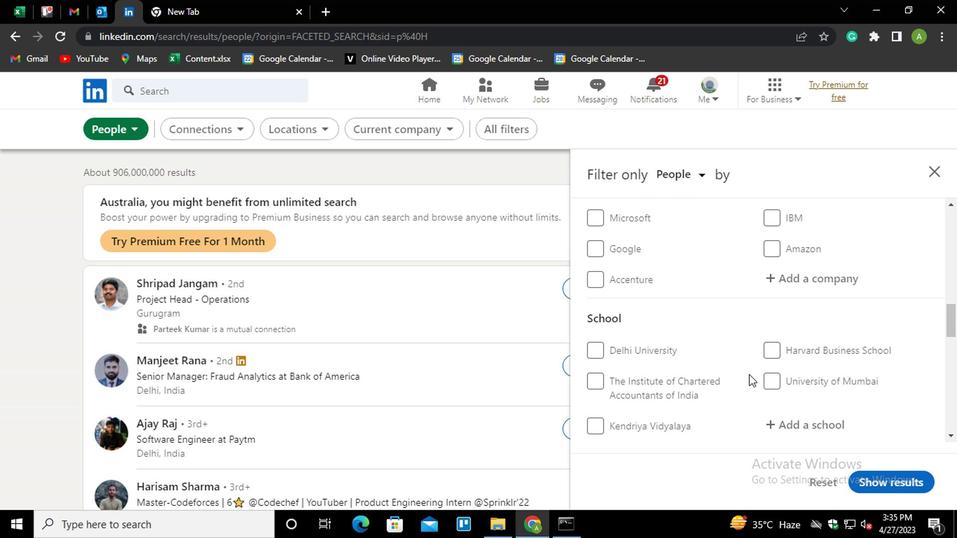 
Action: Mouse scrolled (746, 370) with delta (0, 0)
Screenshot: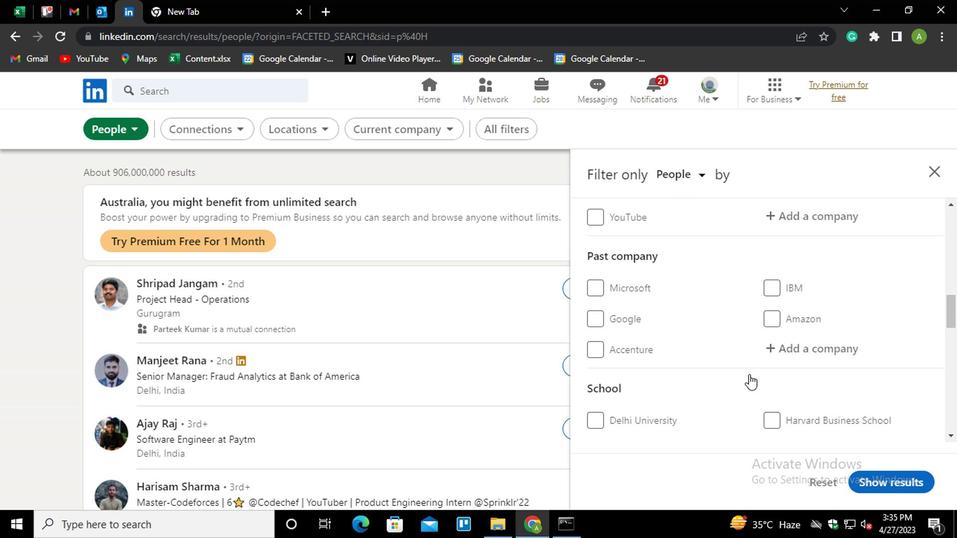 
Action: Mouse moved to (748, 367)
Screenshot: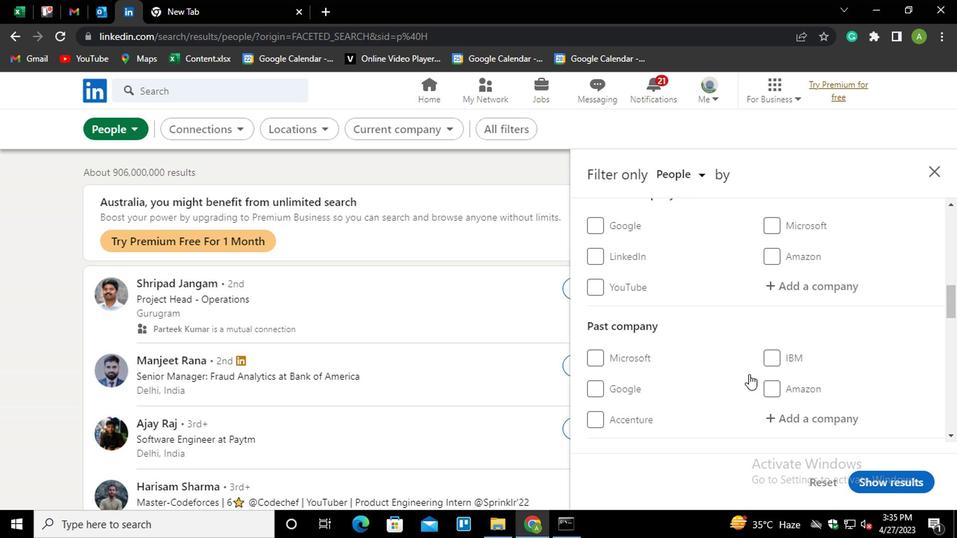 
Action: Mouse scrolled (748, 367) with delta (0, 0)
Screenshot: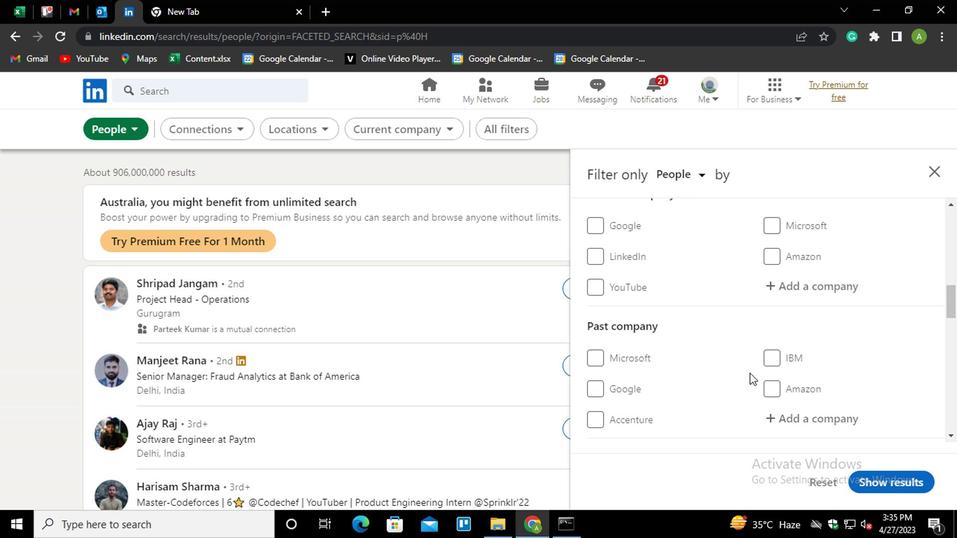 
Action: Mouse moved to (783, 351)
Screenshot: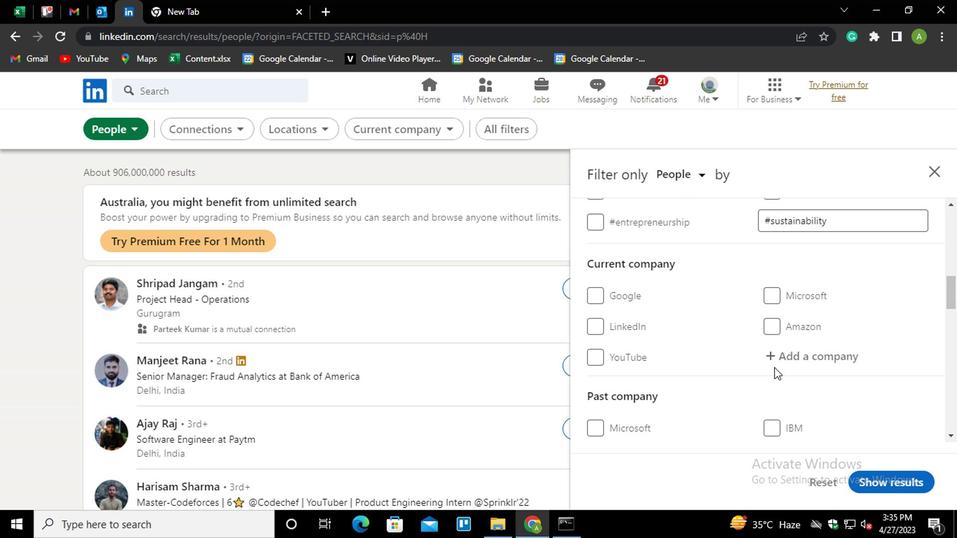
Action: Mouse pressed left at (783, 351)
Screenshot: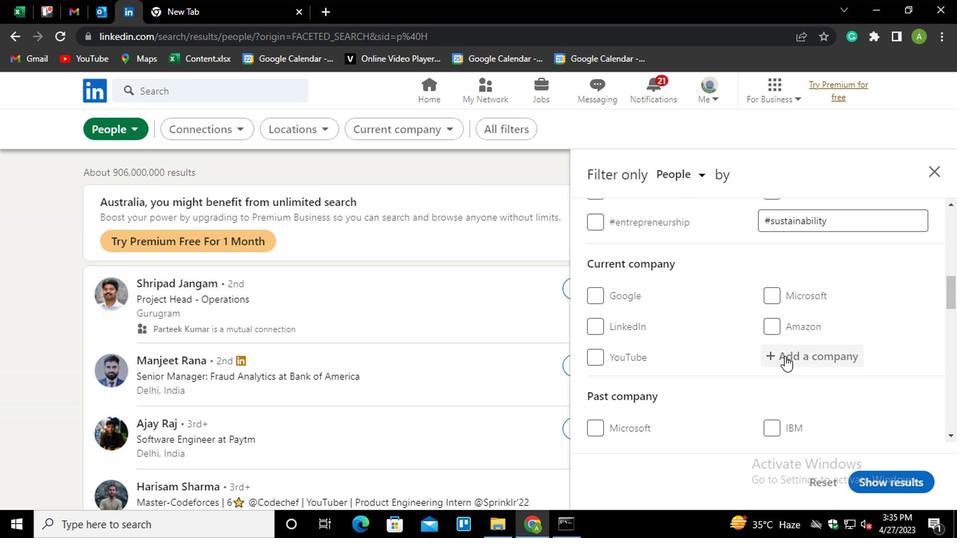 
Action: Mouse moved to (791, 351)
Screenshot: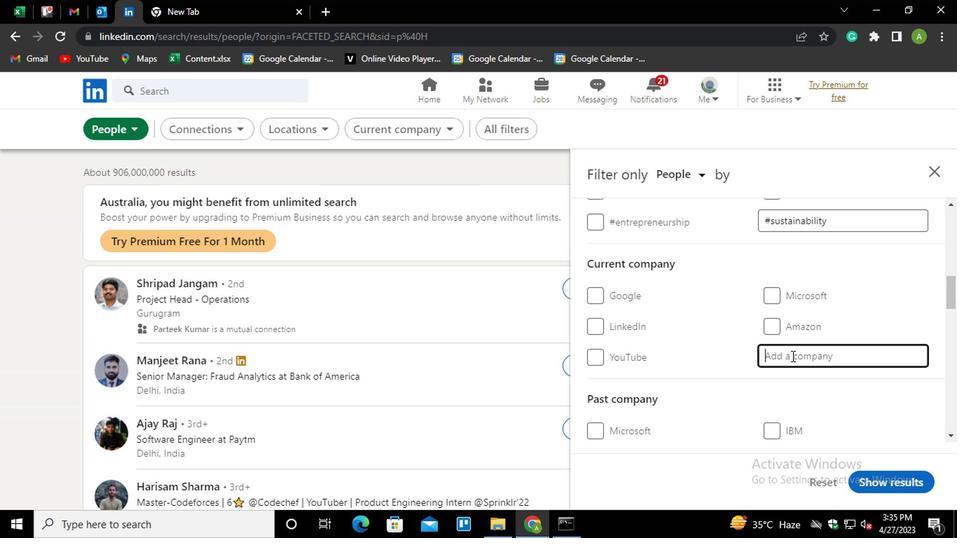 
Action: Mouse pressed left at (791, 351)
Screenshot: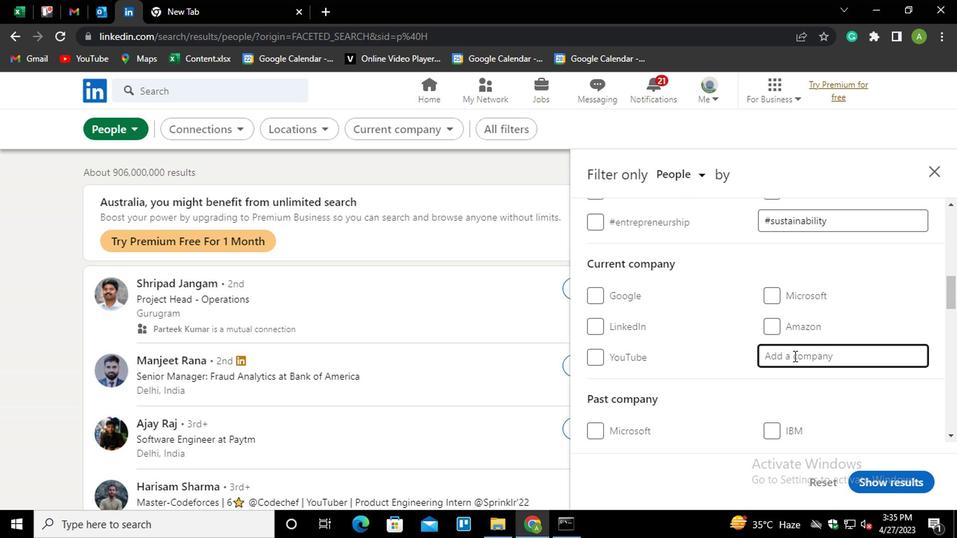 
Action: Key pressed <Key.shift>AVL<Key.down><Key.down><Key.up><Key.enter>
Screenshot: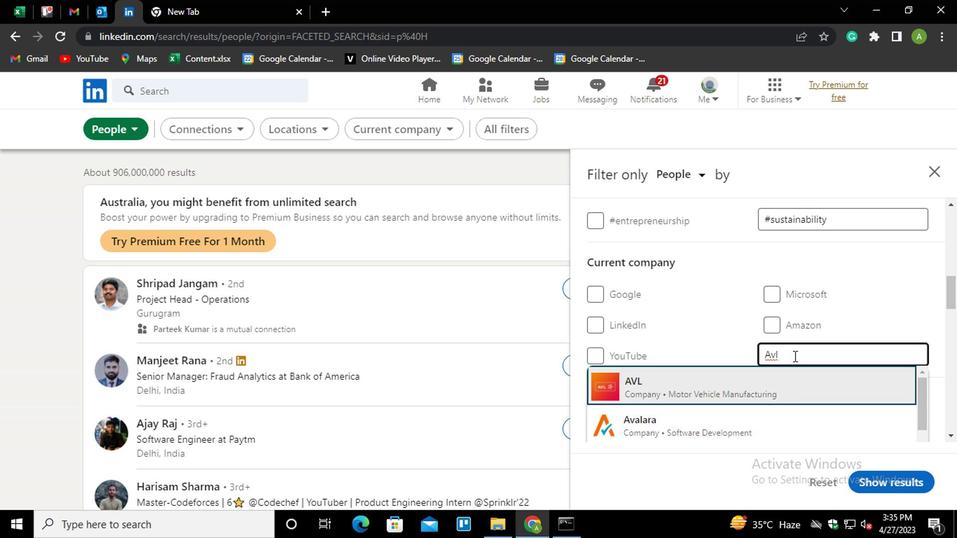 
Action: Mouse scrolled (791, 351) with delta (0, 0)
Screenshot: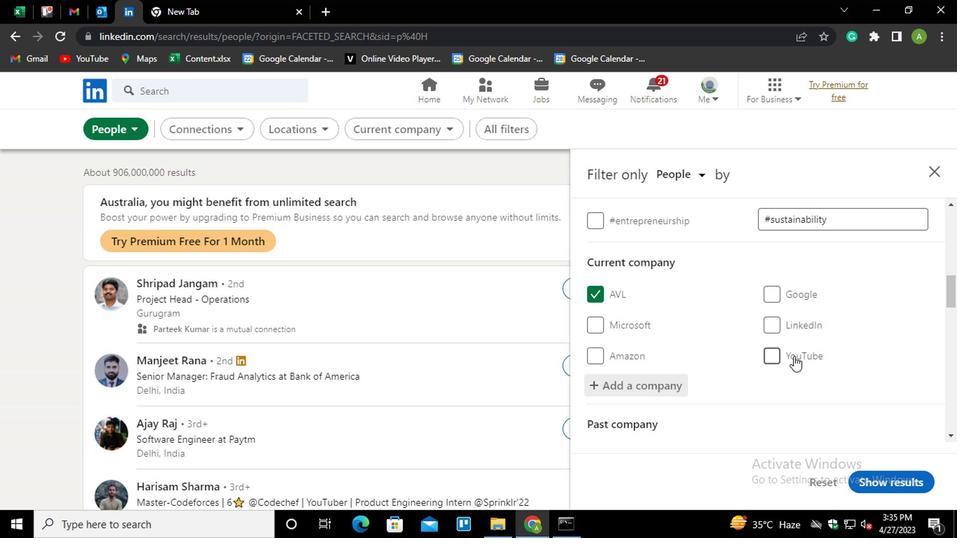 
Action: Mouse moved to (855, 344)
Screenshot: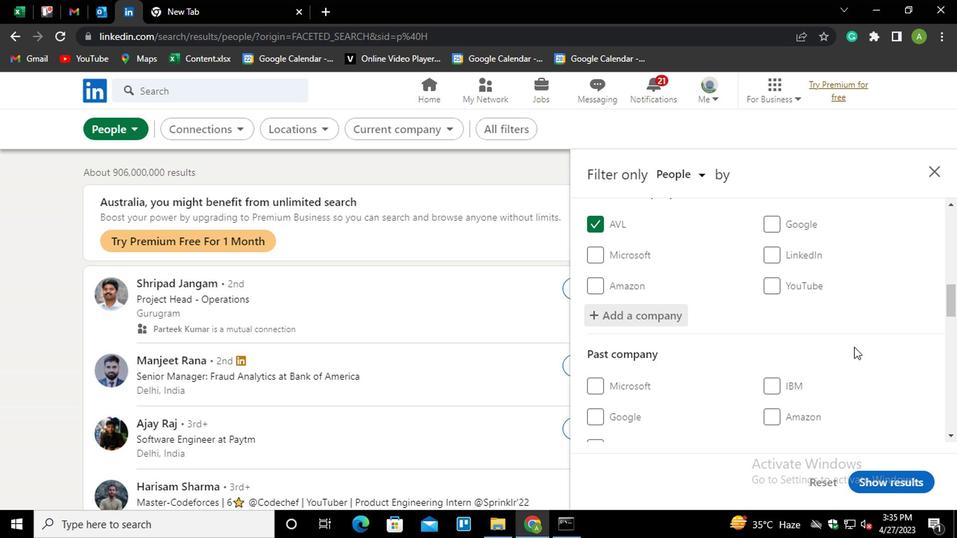
Action: Mouse scrolled (855, 343) with delta (0, 0)
Screenshot: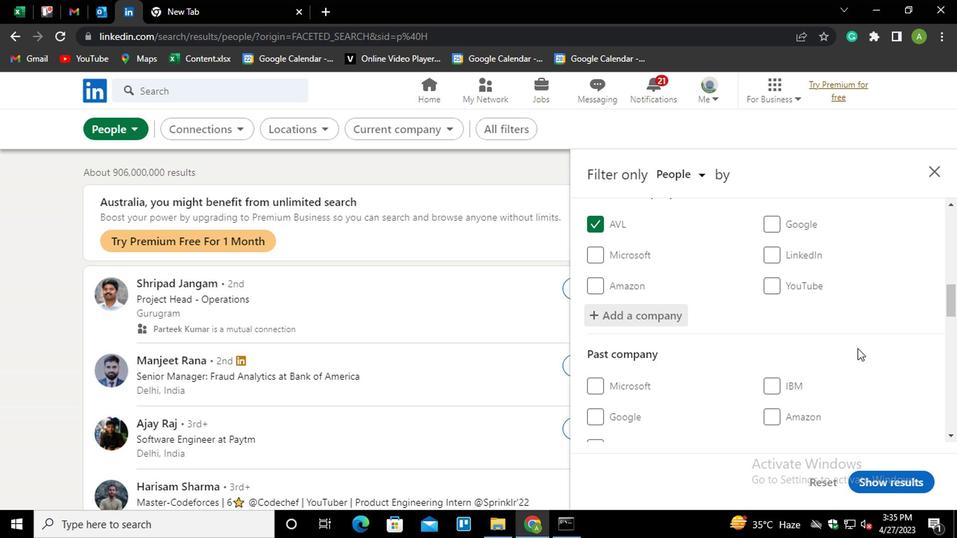 
Action: Mouse scrolled (855, 343) with delta (0, 0)
Screenshot: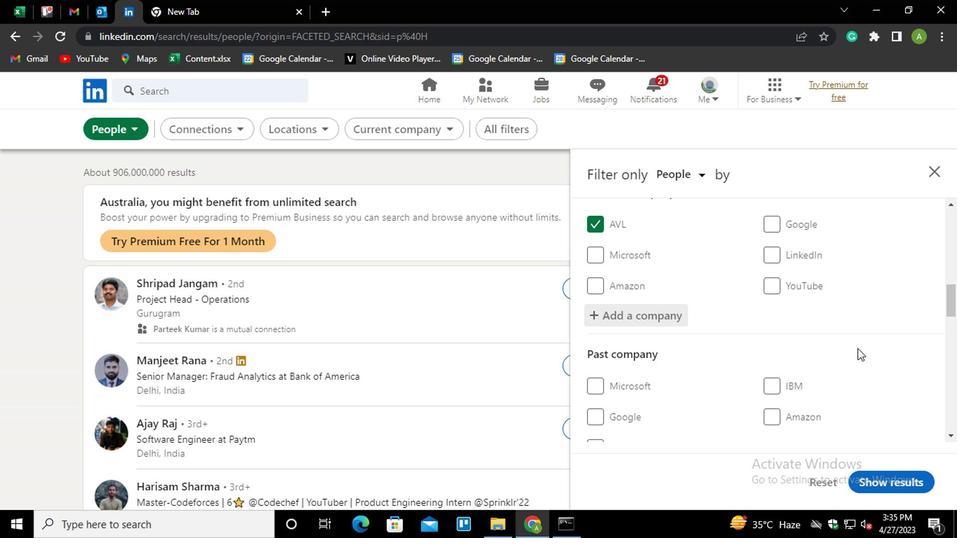 
Action: Mouse scrolled (855, 343) with delta (0, 0)
Screenshot: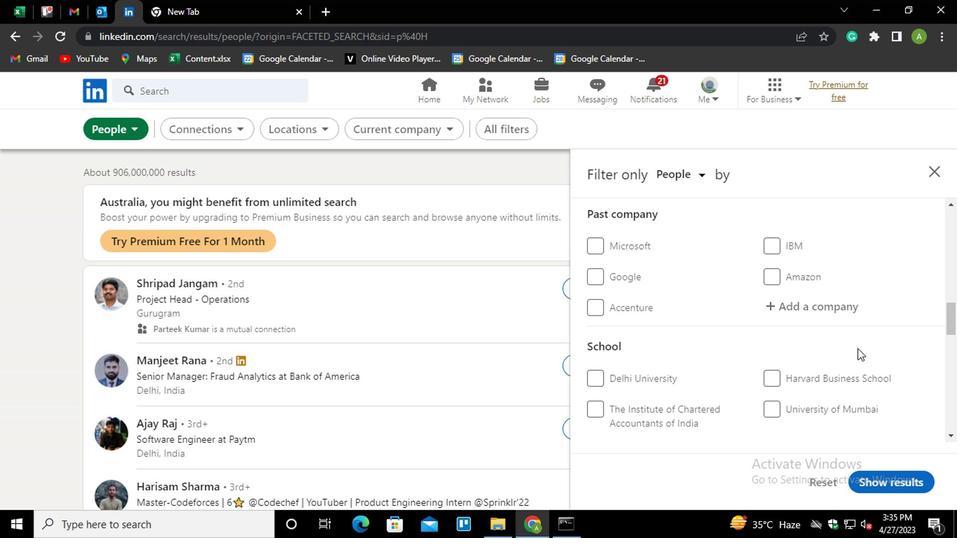 
Action: Mouse moved to (855, 344)
Screenshot: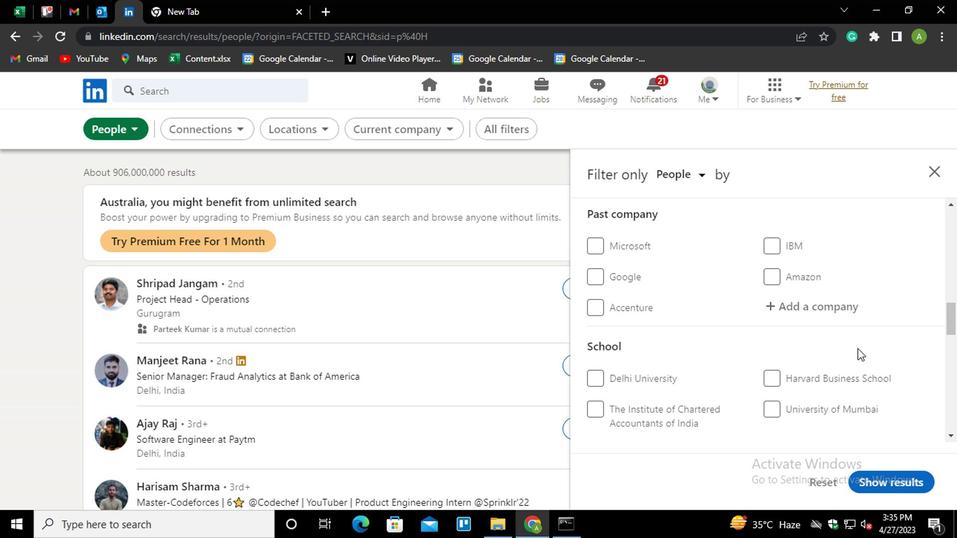
Action: Mouse scrolled (855, 344) with delta (0, 0)
Screenshot: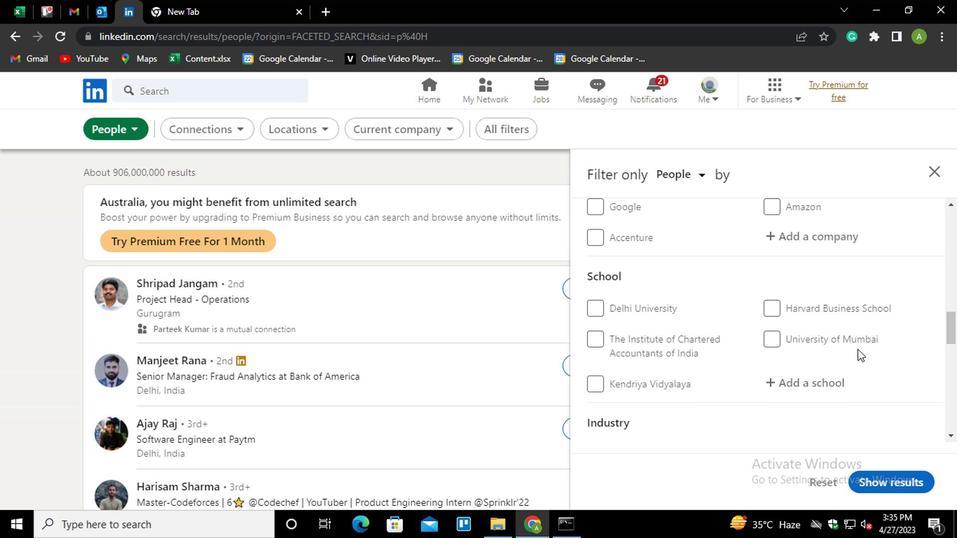 
Action: Mouse moved to (803, 315)
Screenshot: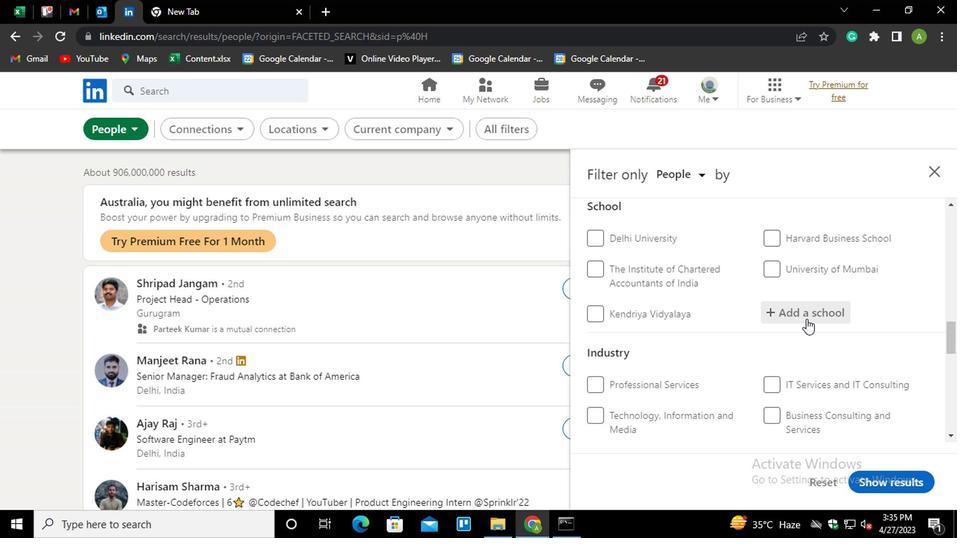 
Action: Mouse pressed left at (803, 315)
Screenshot: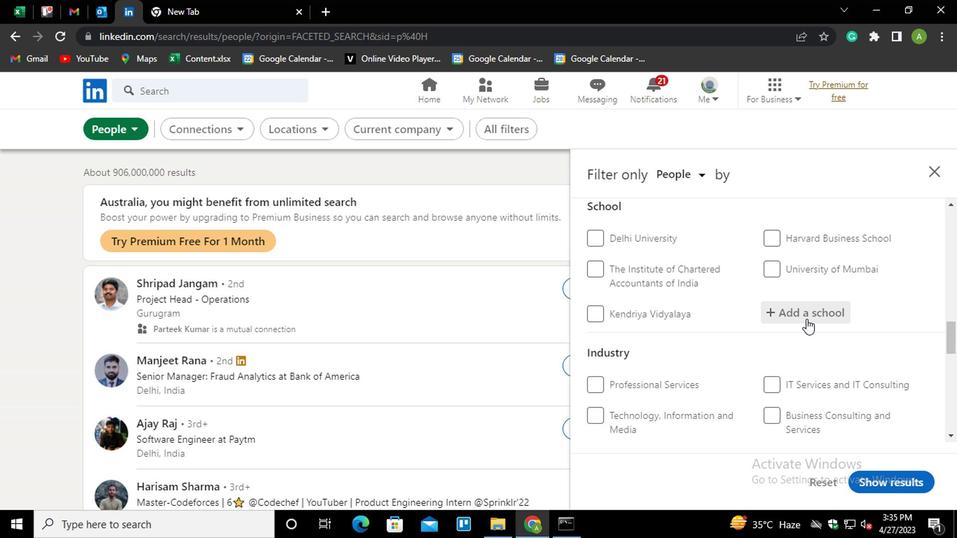 
Action: Key pressed <Key.shift>MN<Key.backspace>ANIPAL<Key.down><Key.enter>
Screenshot: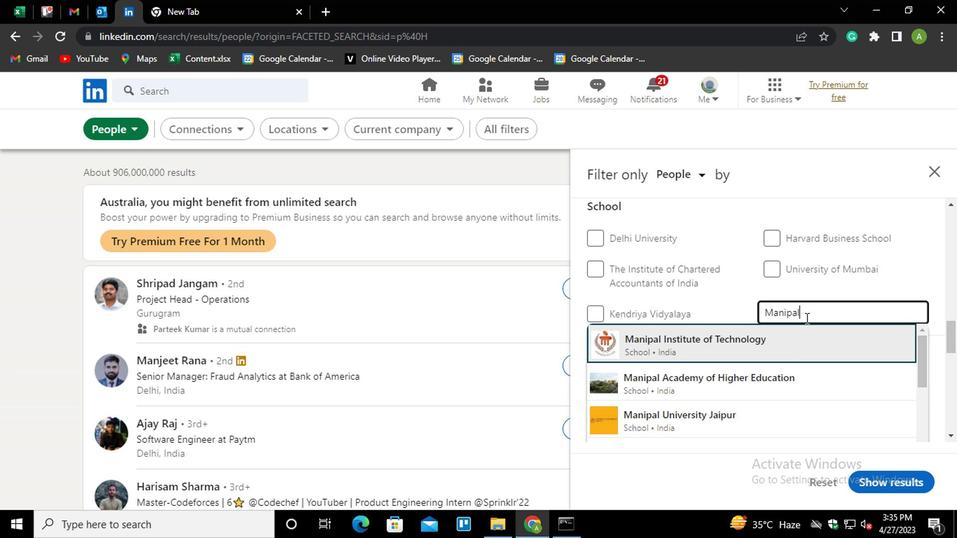 
Action: Mouse scrolled (803, 314) with delta (0, 0)
Screenshot: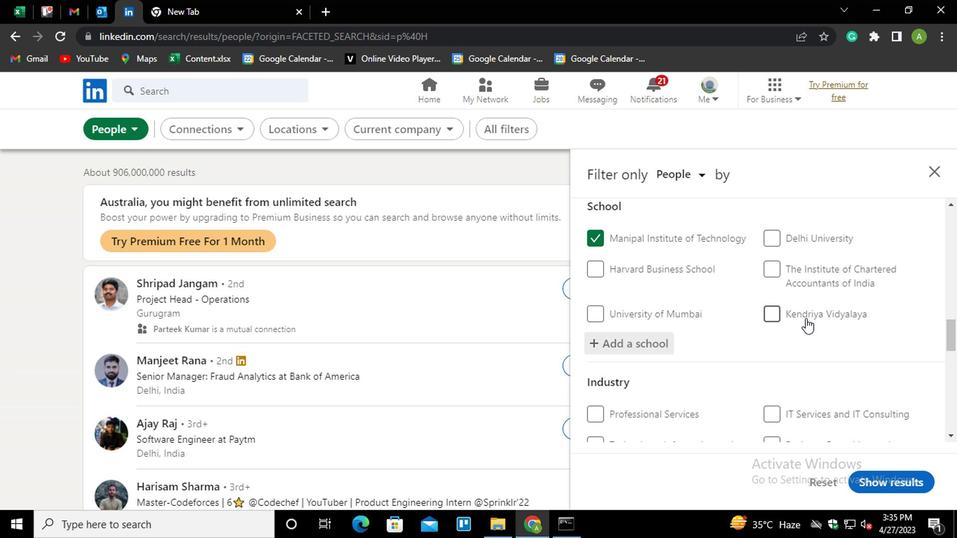 
Action: Mouse scrolled (803, 314) with delta (0, 0)
Screenshot: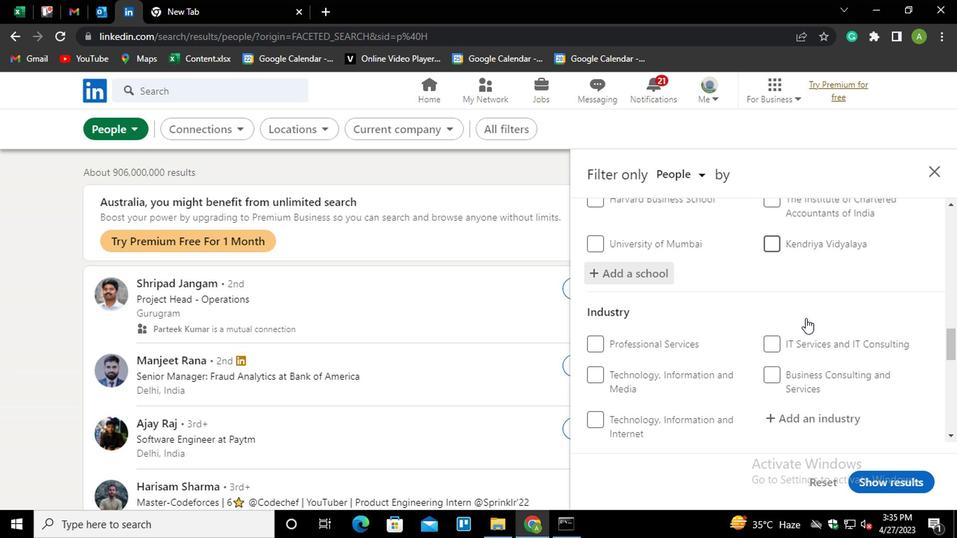 
Action: Mouse scrolled (803, 314) with delta (0, 0)
Screenshot: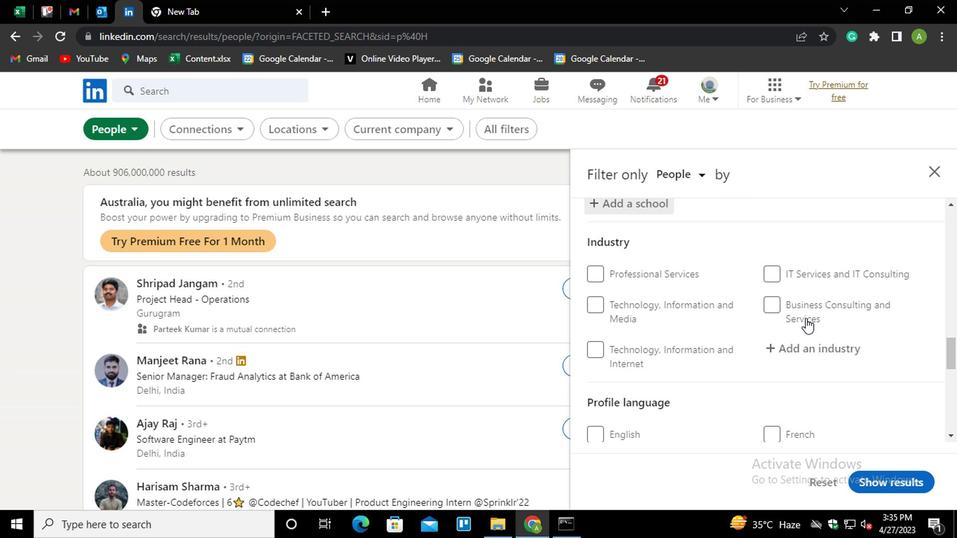 
Action: Mouse moved to (799, 271)
Screenshot: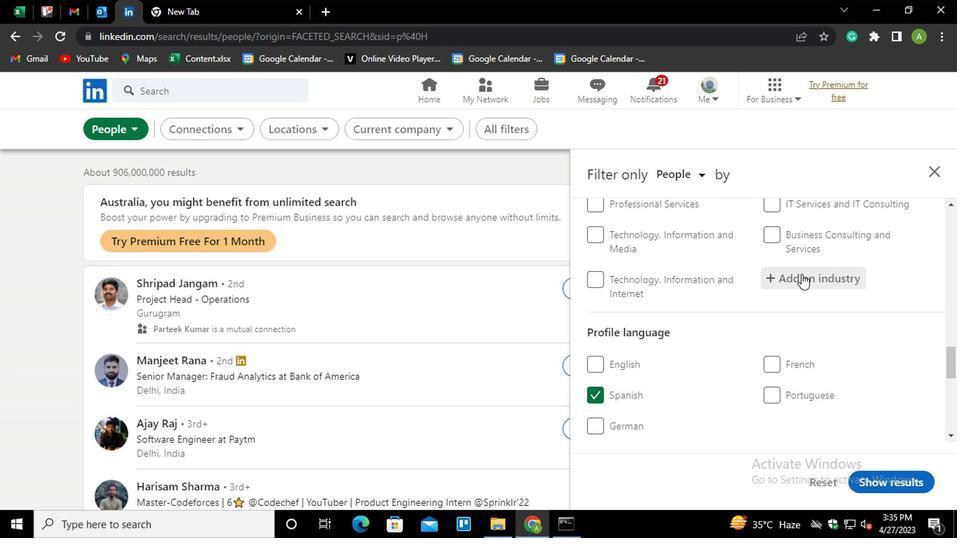 
Action: Mouse pressed left at (799, 271)
Screenshot: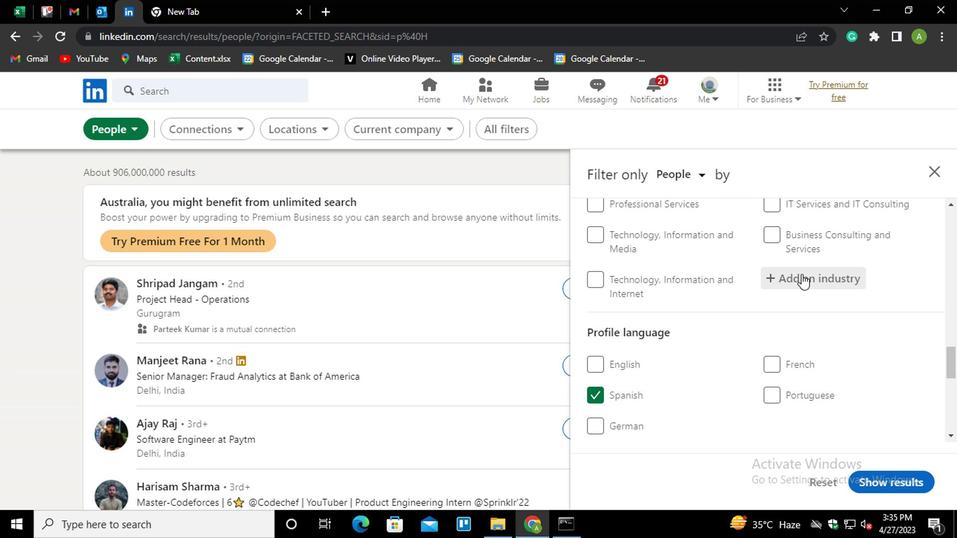 
Action: Mouse moved to (801, 278)
Screenshot: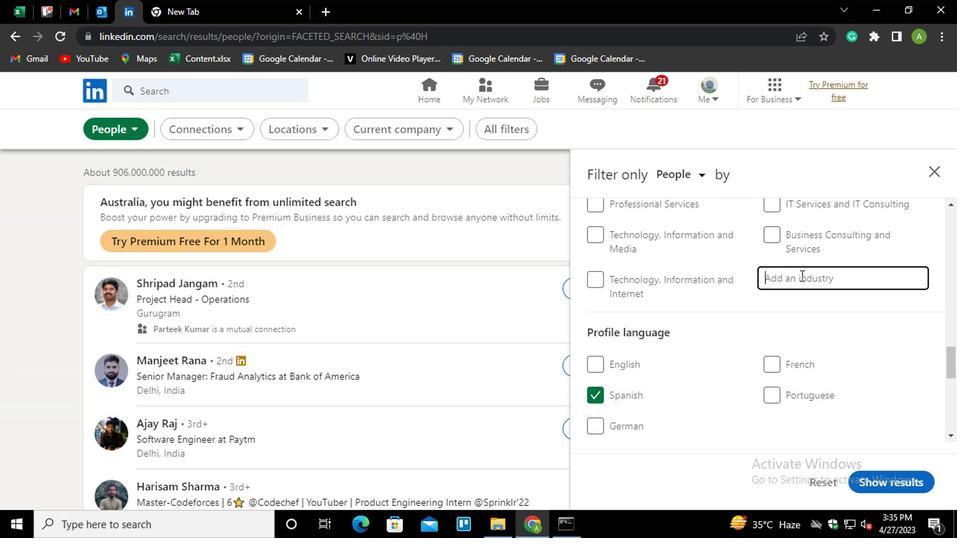 
Action: Mouse pressed left at (801, 278)
Screenshot: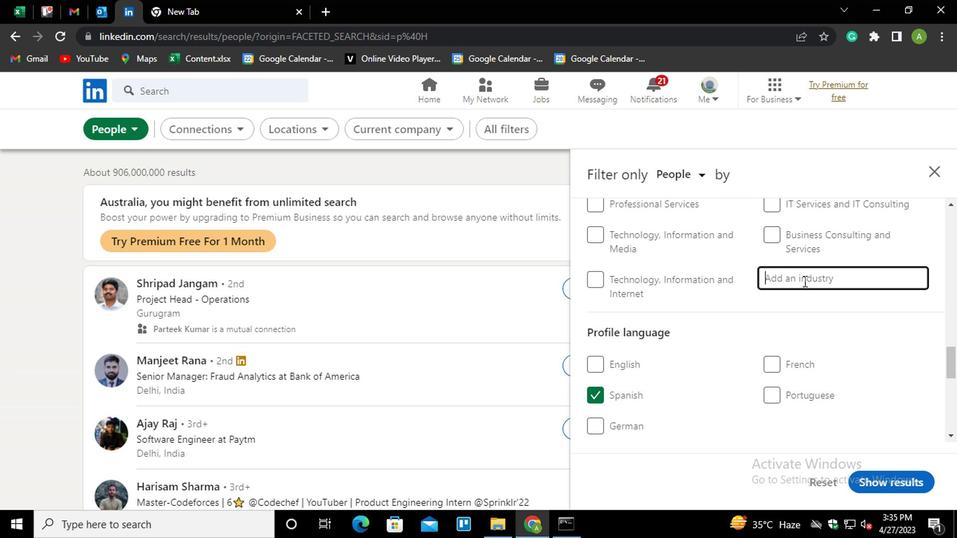 
Action: Mouse moved to (801, 279)
Screenshot: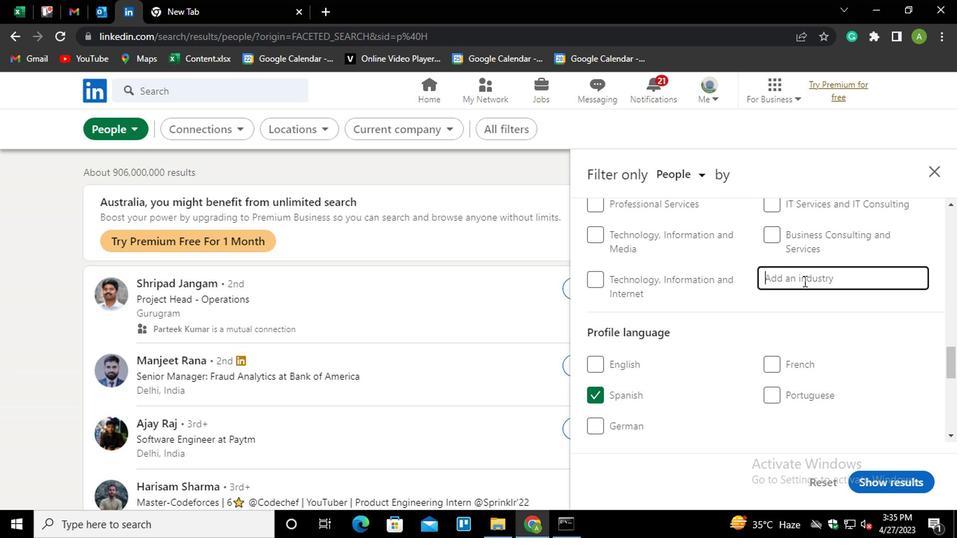
Action: Key pressed <Key.shift>FREIGH<Key.down><Key.enter>
Screenshot: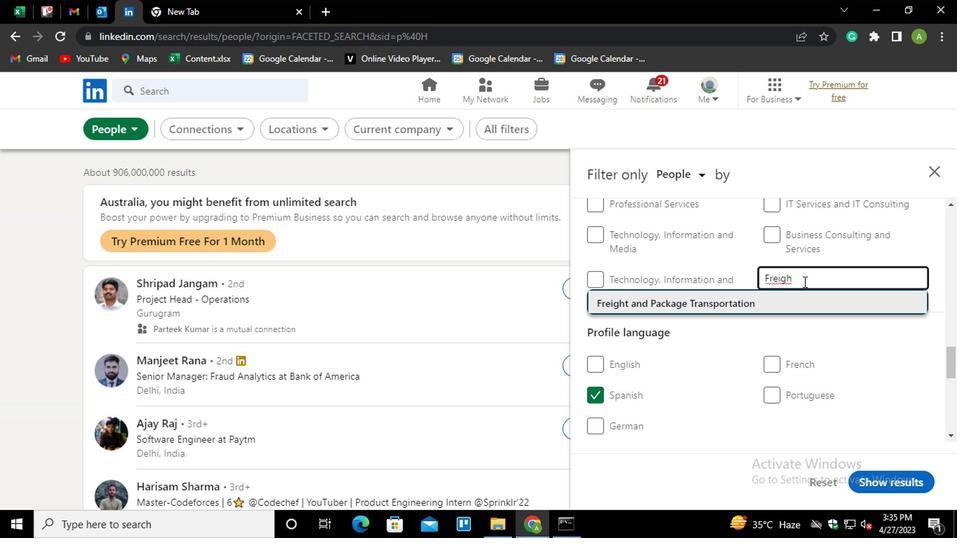 
Action: Mouse scrolled (801, 278) with delta (0, 0)
Screenshot: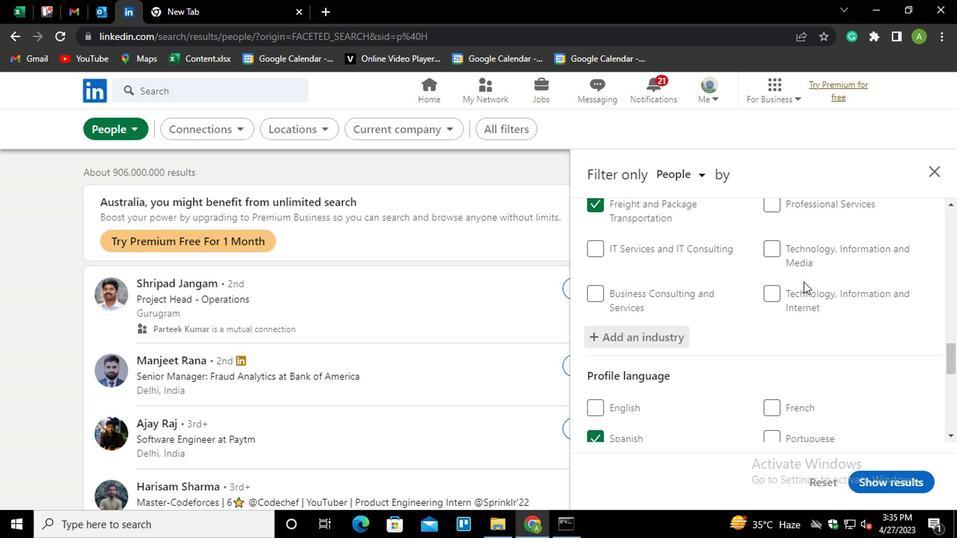 
Action: Mouse scrolled (801, 278) with delta (0, 0)
Screenshot: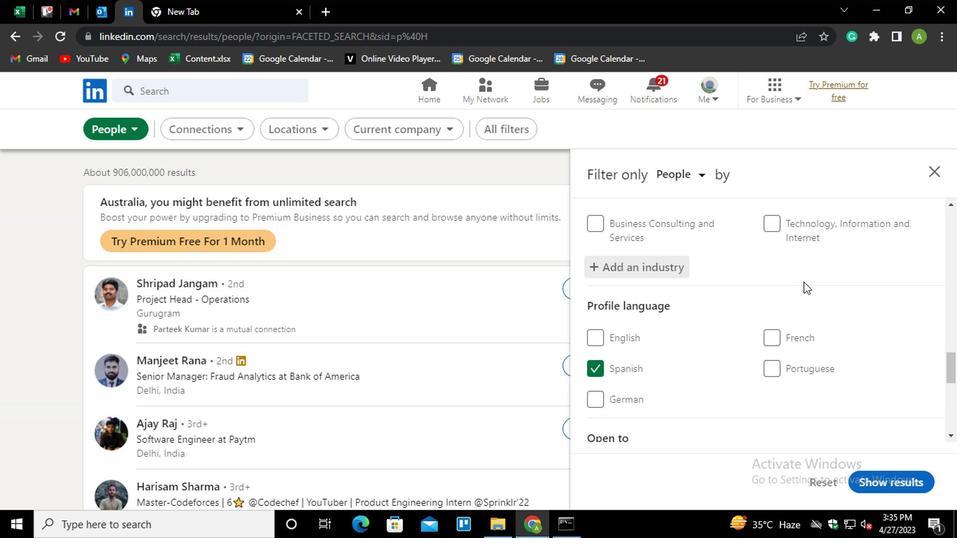 
Action: Mouse scrolled (801, 278) with delta (0, 0)
Screenshot: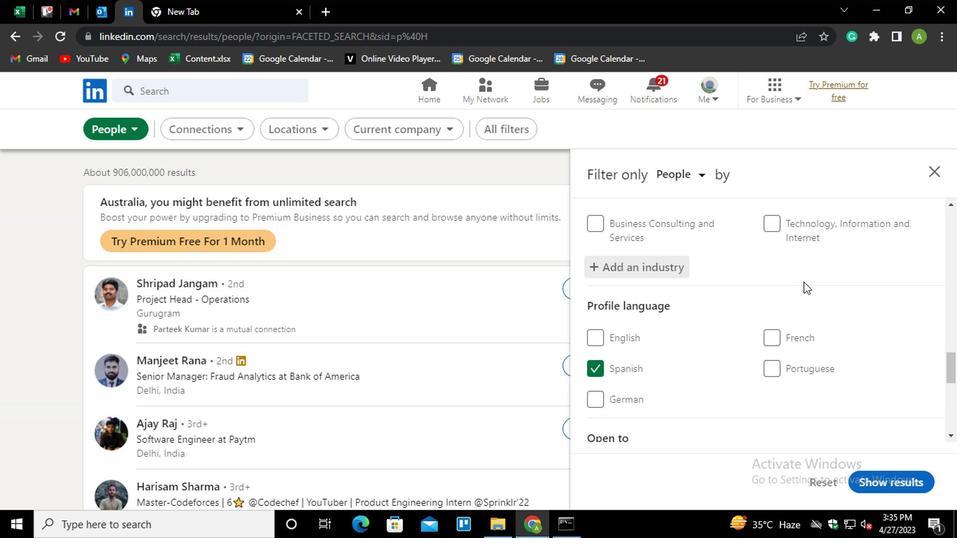 
Action: Mouse scrolled (801, 278) with delta (0, 0)
Screenshot: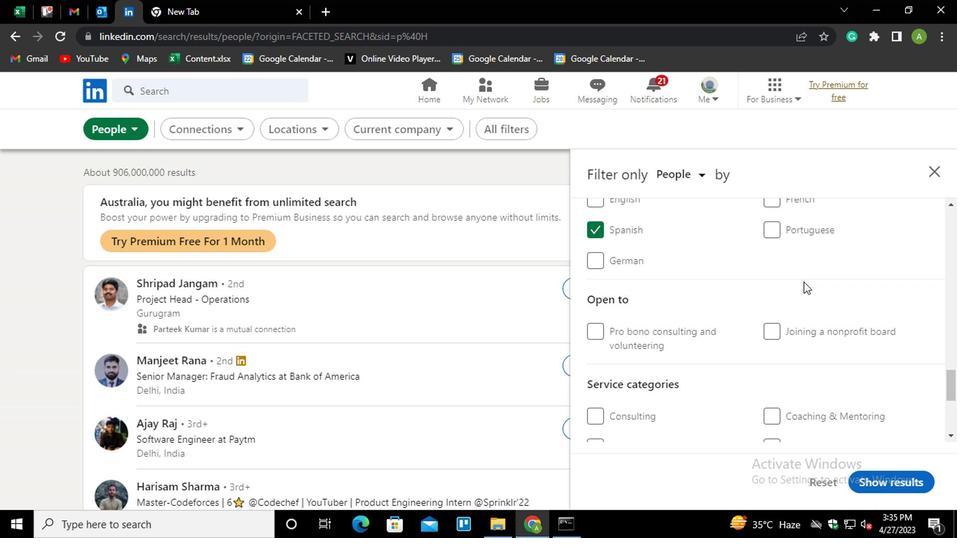 
Action: Mouse scrolled (801, 278) with delta (0, 0)
Screenshot: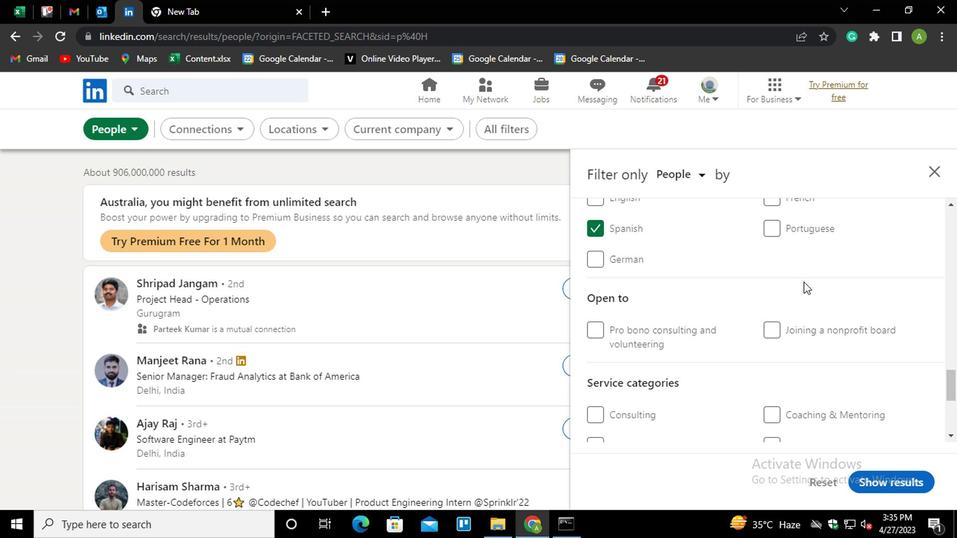 
Action: Mouse moved to (792, 328)
Screenshot: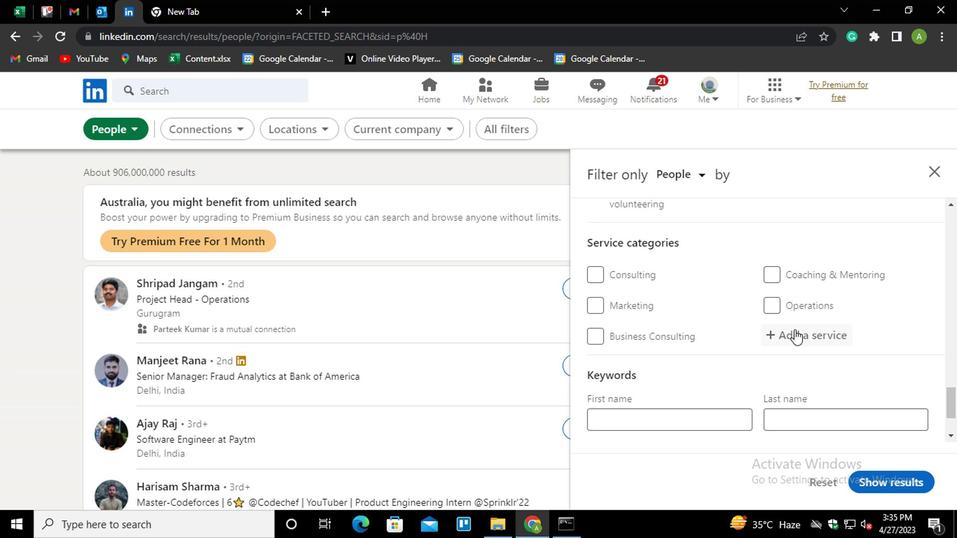 
Action: Mouse pressed left at (792, 328)
Screenshot: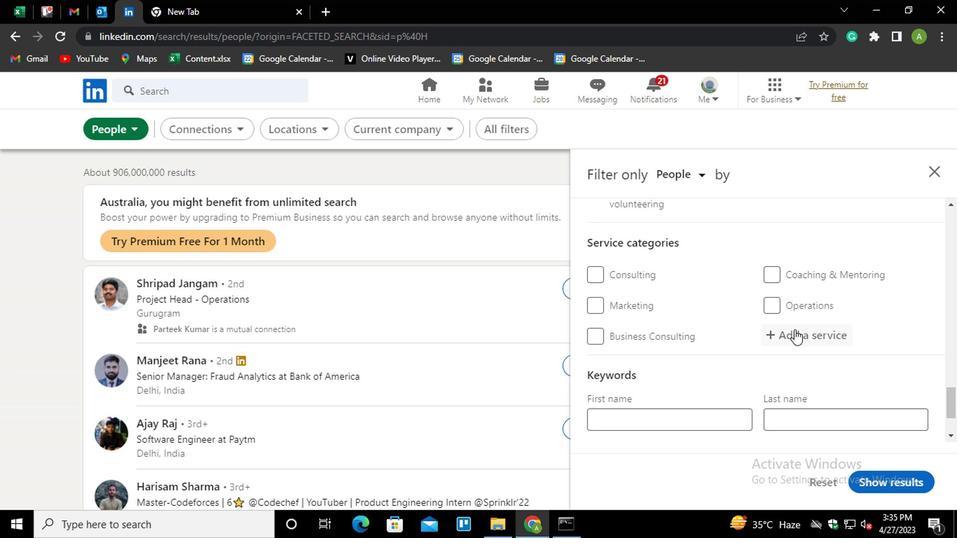 
Action: Mouse moved to (795, 329)
Screenshot: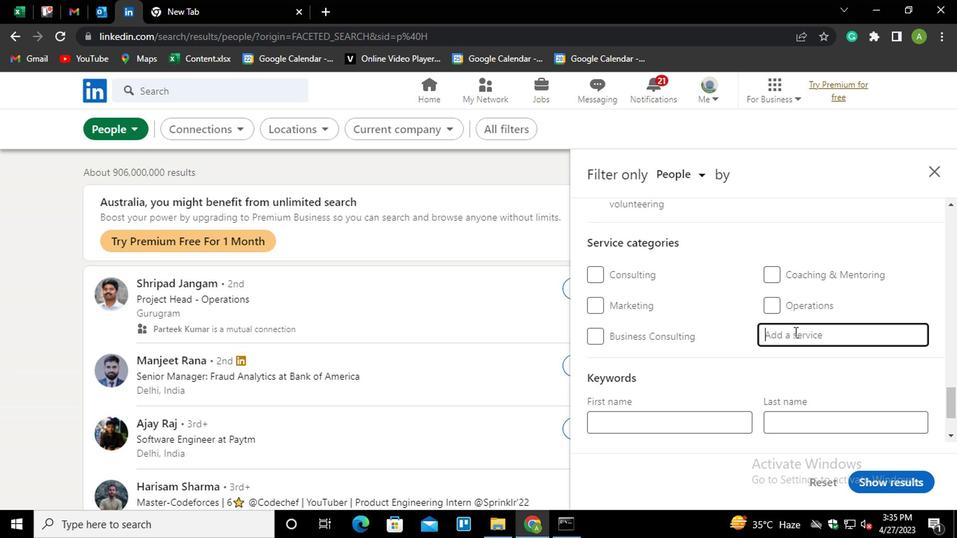 
Action: Mouse pressed left at (795, 329)
Screenshot: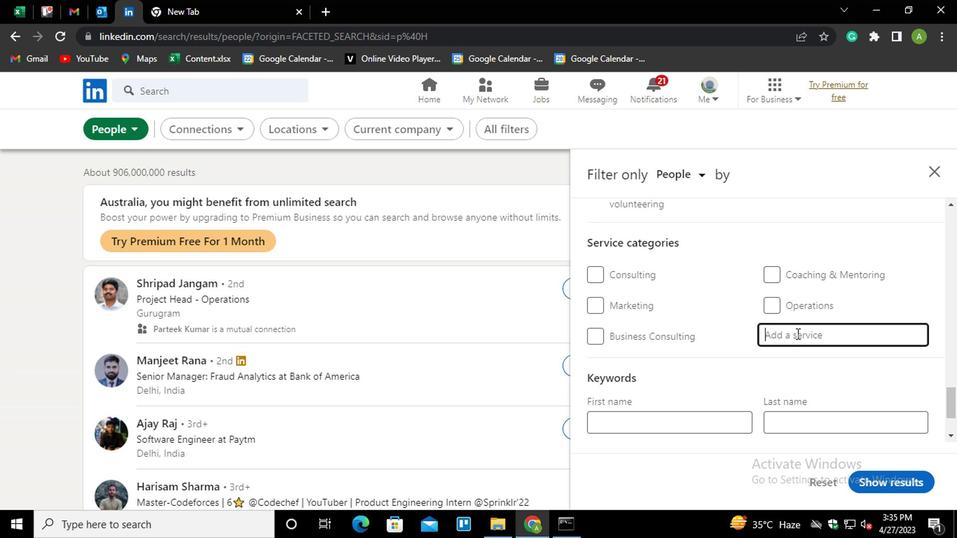 
Action: Key pressed <Key.shift>FILE<Key.space><Key.shift>M<Key.down><Key.enter>
Screenshot: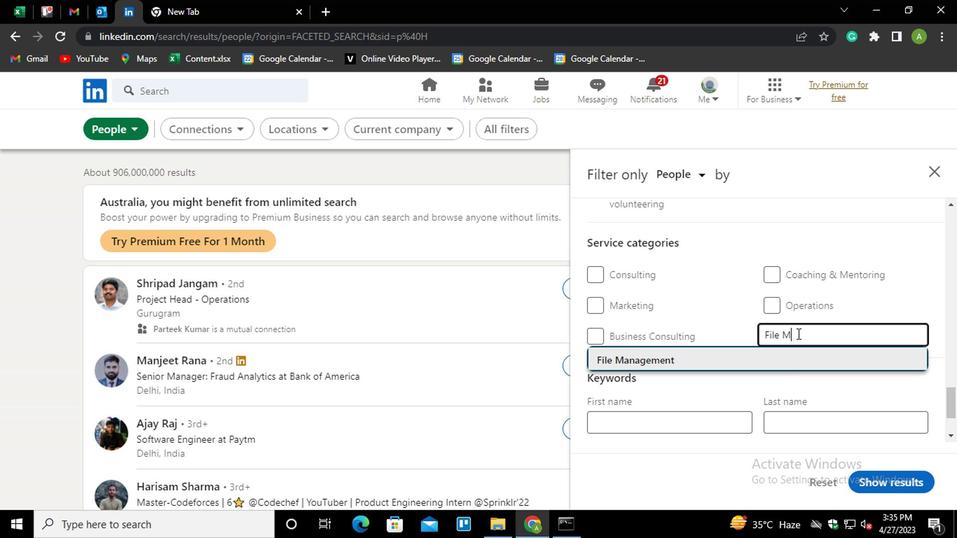 
Action: Mouse scrolled (795, 329) with delta (0, 0)
Screenshot: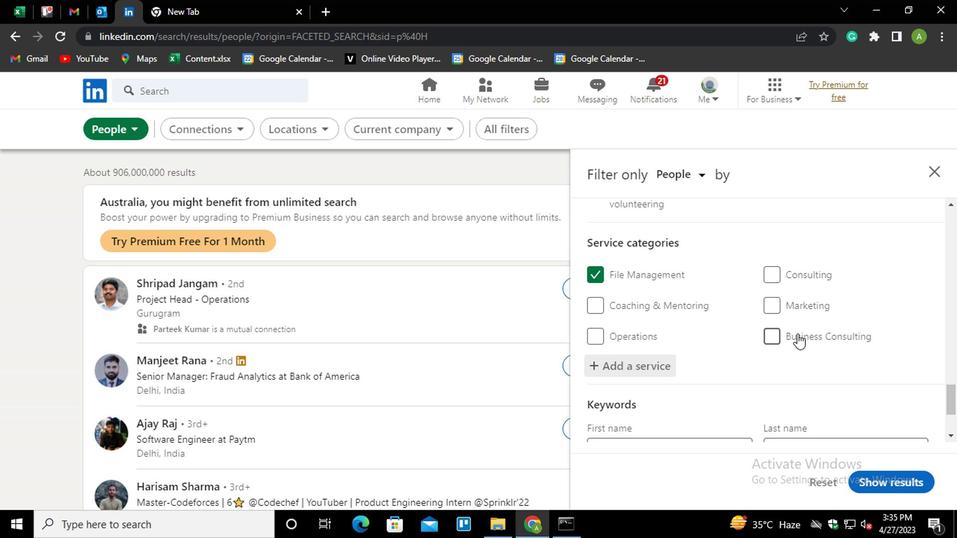 
Action: Mouse scrolled (795, 329) with delta (0, 0)
Screenshot: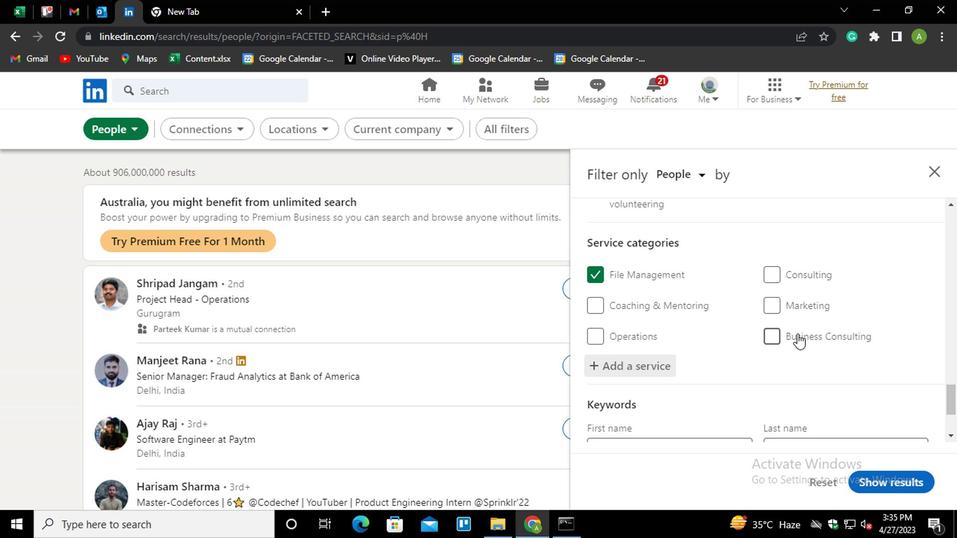 
Action: Mouse moved to (733, 378)
Screenshot: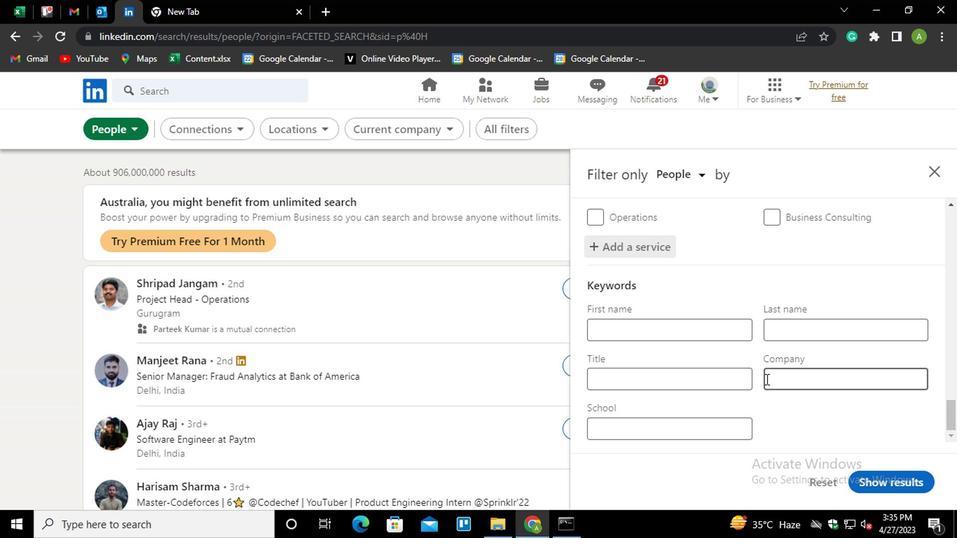 
Action: Mouse scrolled (733, 378) with delta (0, 0)
Screenshot: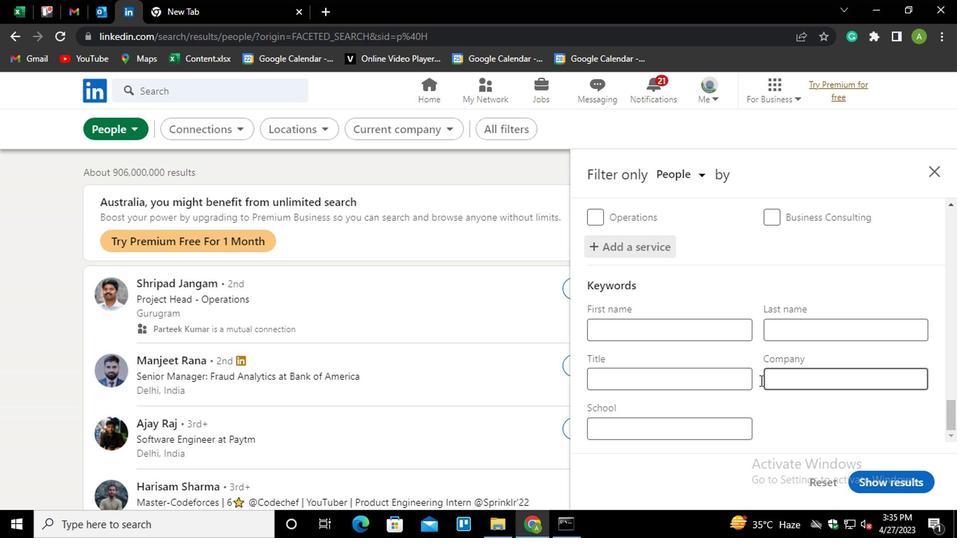 
Action: Mouse moved to (675, 364)
Screenshot: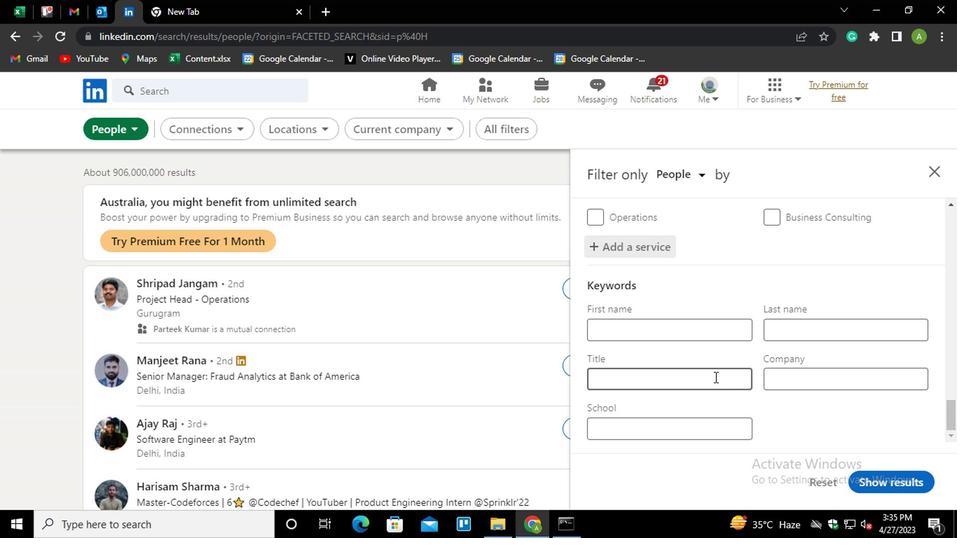 
Action: Mouse pressed left at (675, 364)
Screenshot: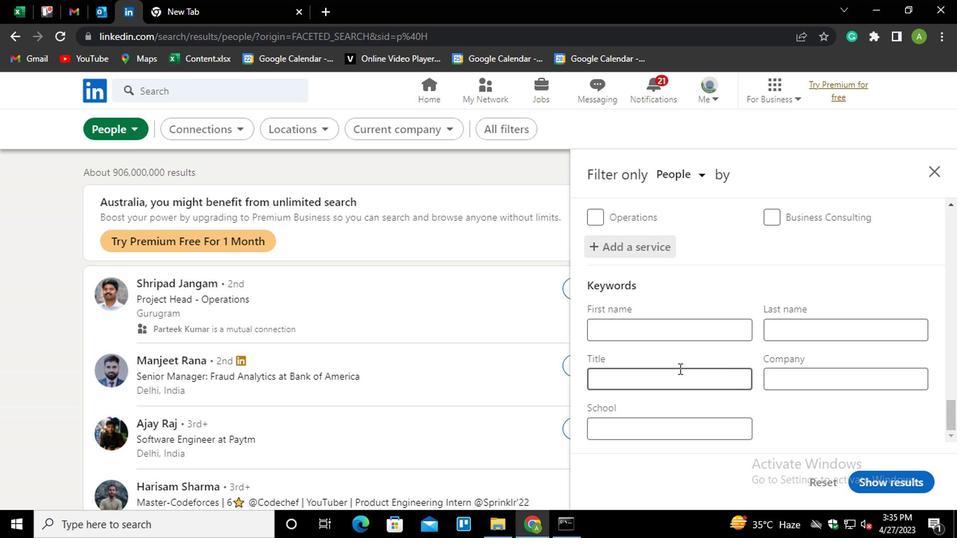 
Action: Mouse moved to (673, 367)
Screenshot: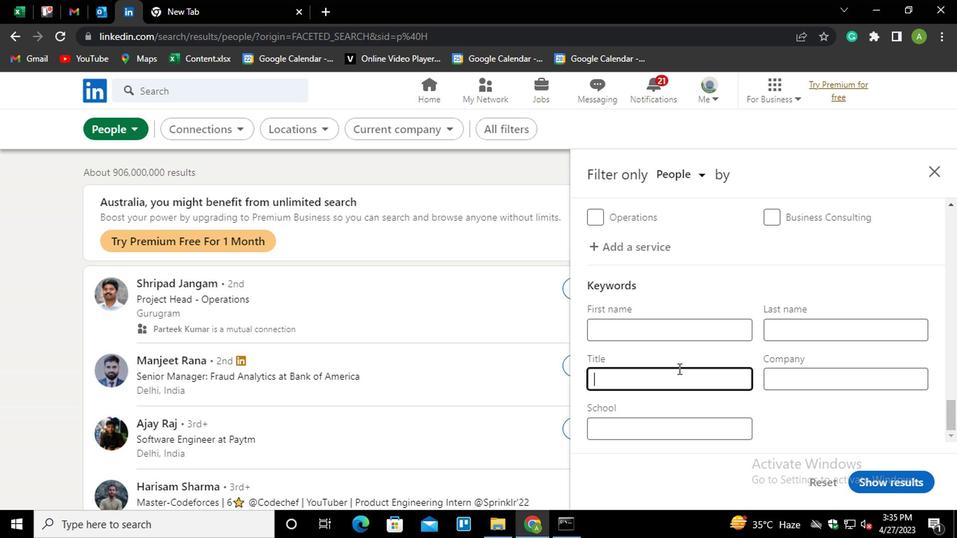 
Action: Key pressed <Key.shift>COUNSELOR
Screenshot: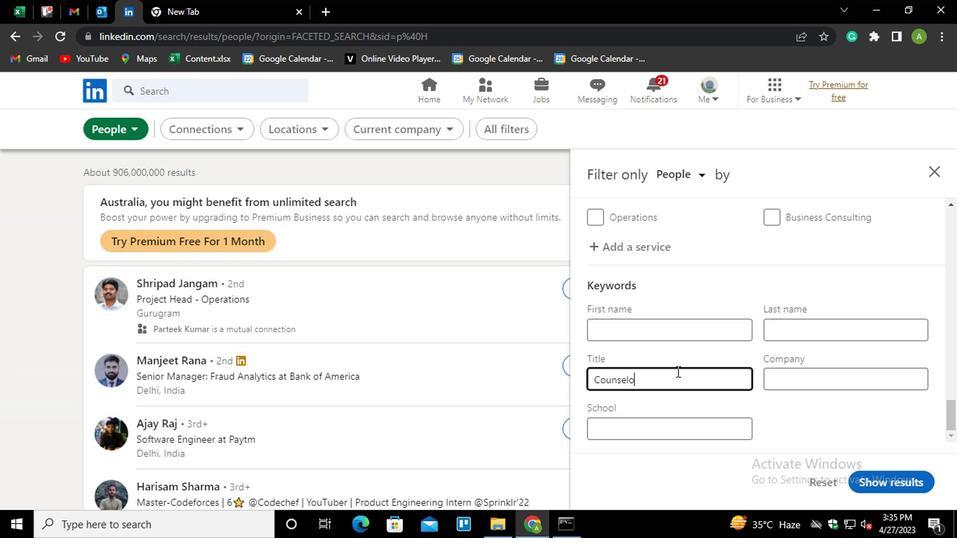 
Action: Mouse moved to (831, 405)
Screenshot: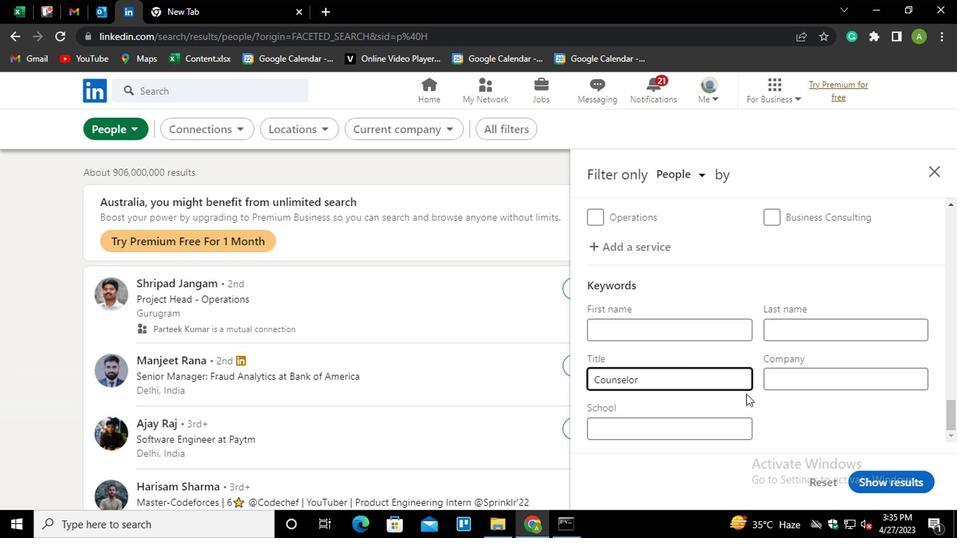 
Action: Mouse pressed left at (831, 405)
Screenshot: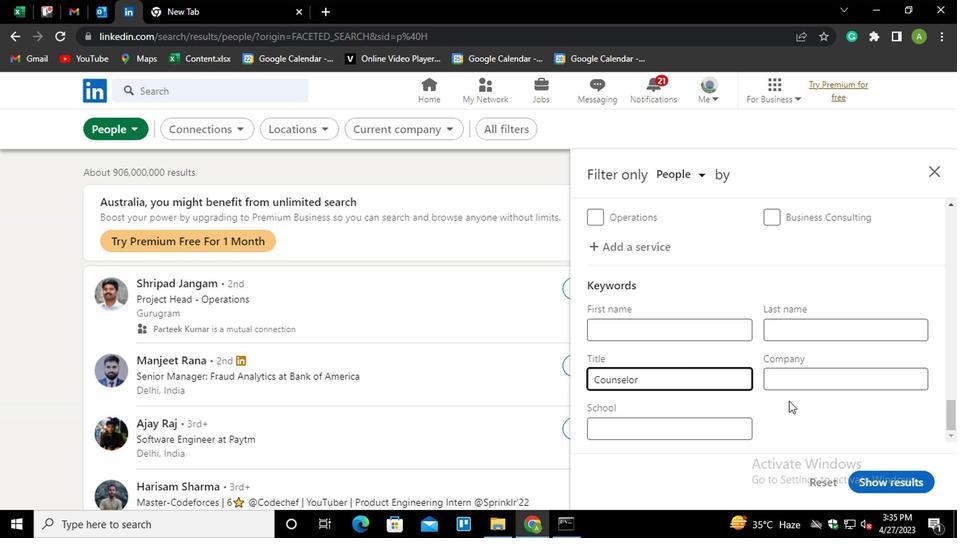 
Action: Mouse moved to (873, 467)
Screenshot: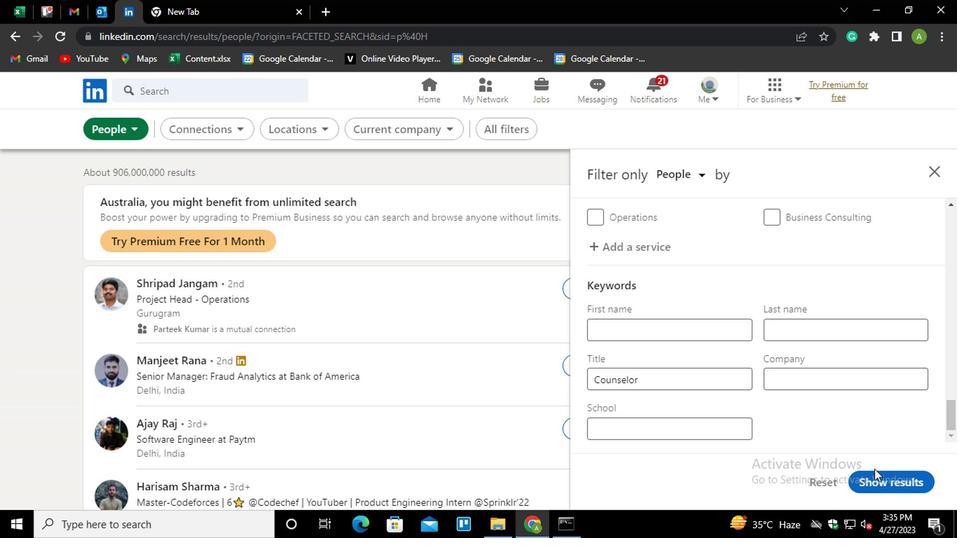 
Action: Mouse pressed left at (873, 467)
Screenshot: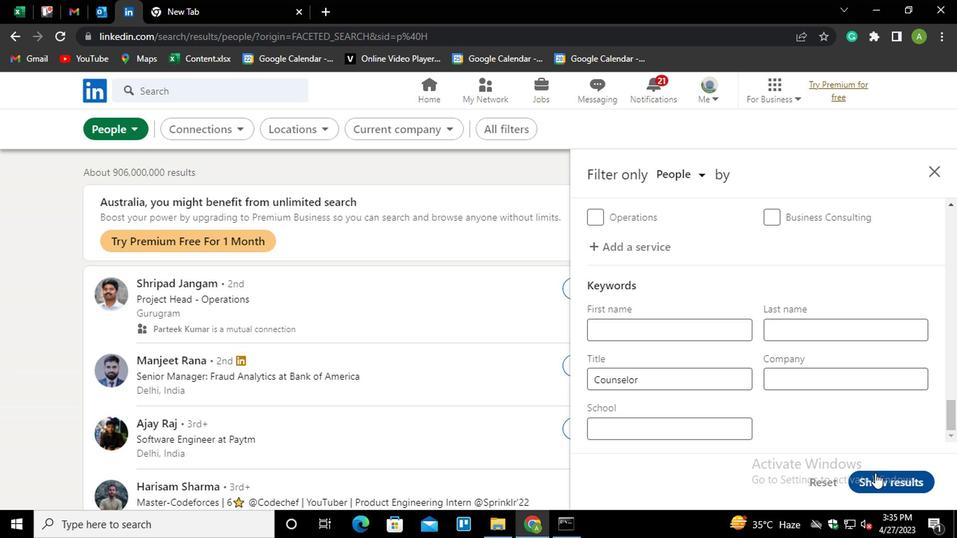 
Action: Mouse moved to (873, 470)
Screenshot: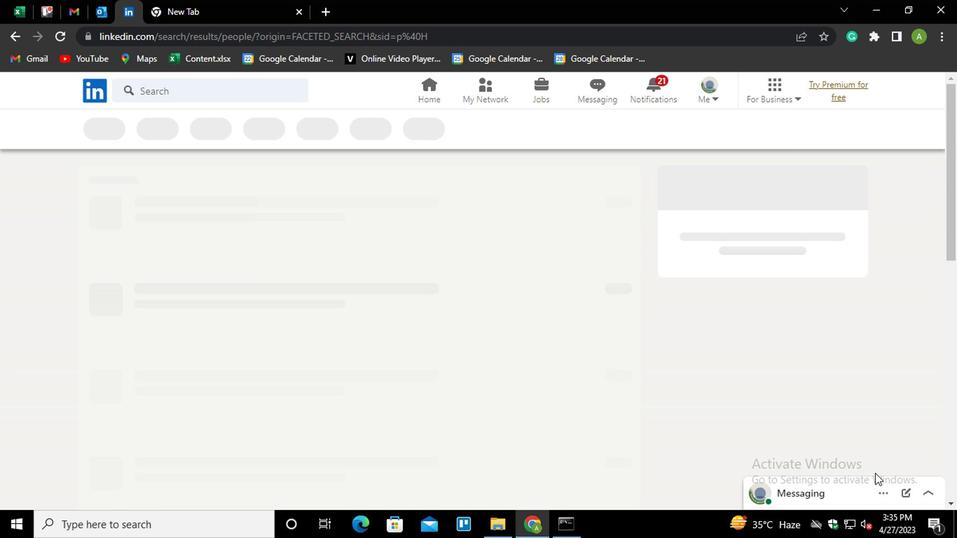 
